 Task: Add an event with the title Casual Networking Mixer Event, date '2024/03/13', time 8:30 AM to 10:30 AM, logged in from the account softage.10@softage.netand send the event invitation to softage.1@softage.net and softage.2@softage.net. Set a reminder for the event 5 minutes before
Action: Mouse moved to (97, 125)
Screenshot: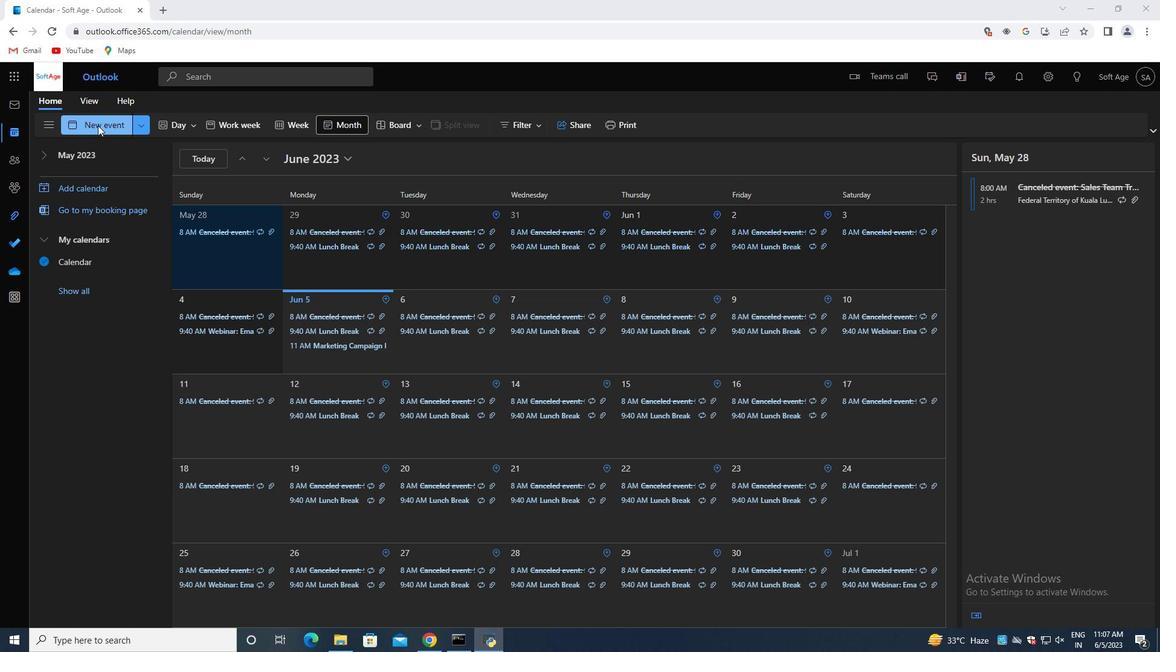 
Action: Mouse pressed left at (97, 125)
Screenshot: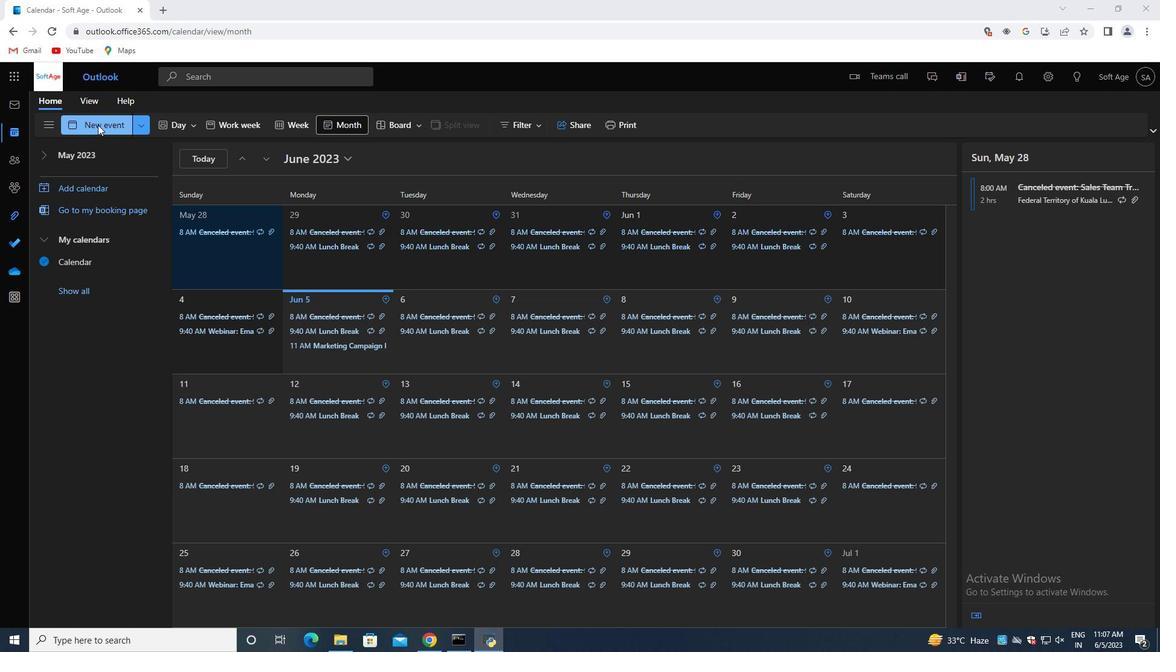 
Action: Mouse moved to (301, 193)
Screenshot: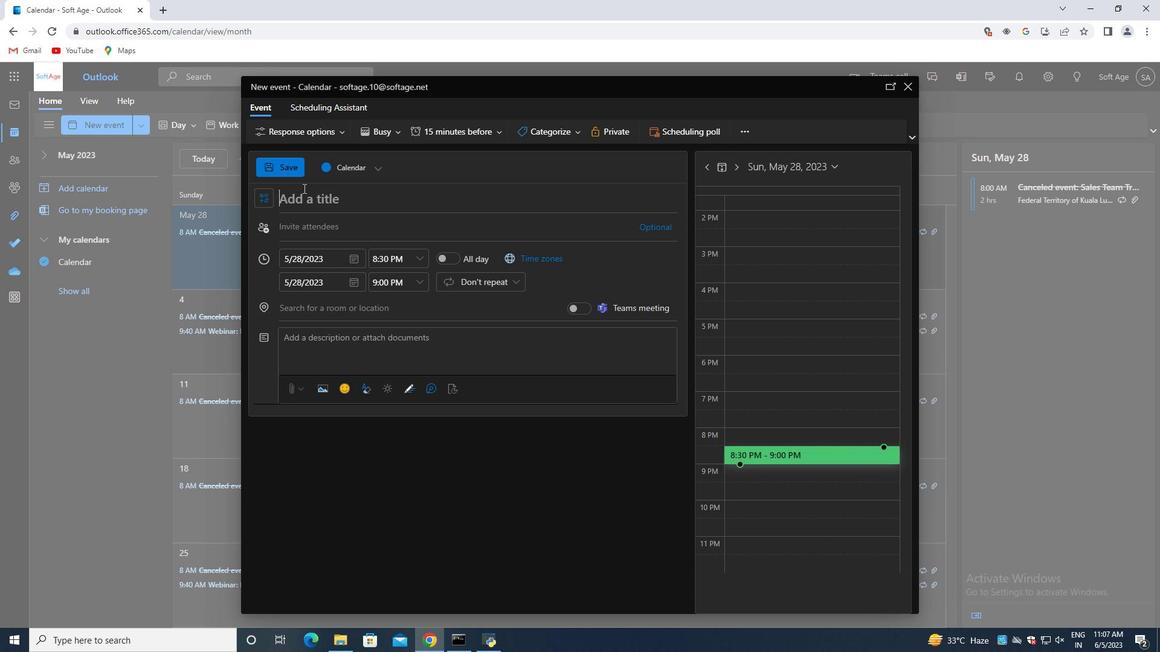 
Action: Mouse pressed left at (301, 193)
Screenshot: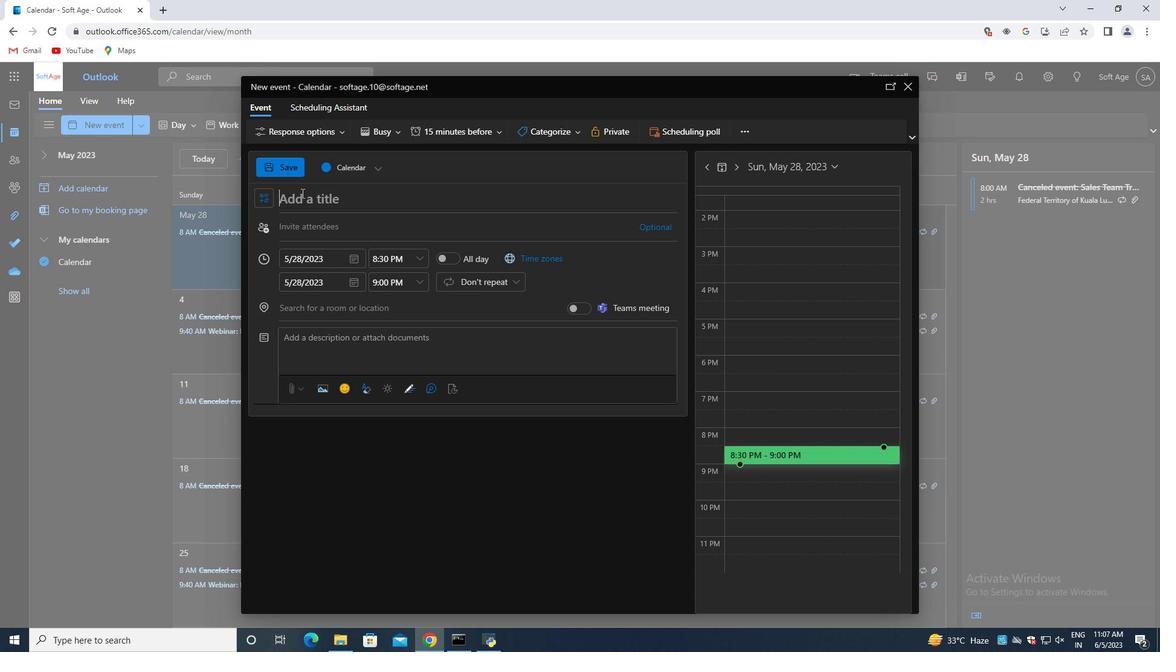 
Action: Key pressed <Key.shift>Casual<Key.space><Key.shift>Networking<Key.space><Key.shift>Mixer<Key.space><Key.shift>Event
Screenshot: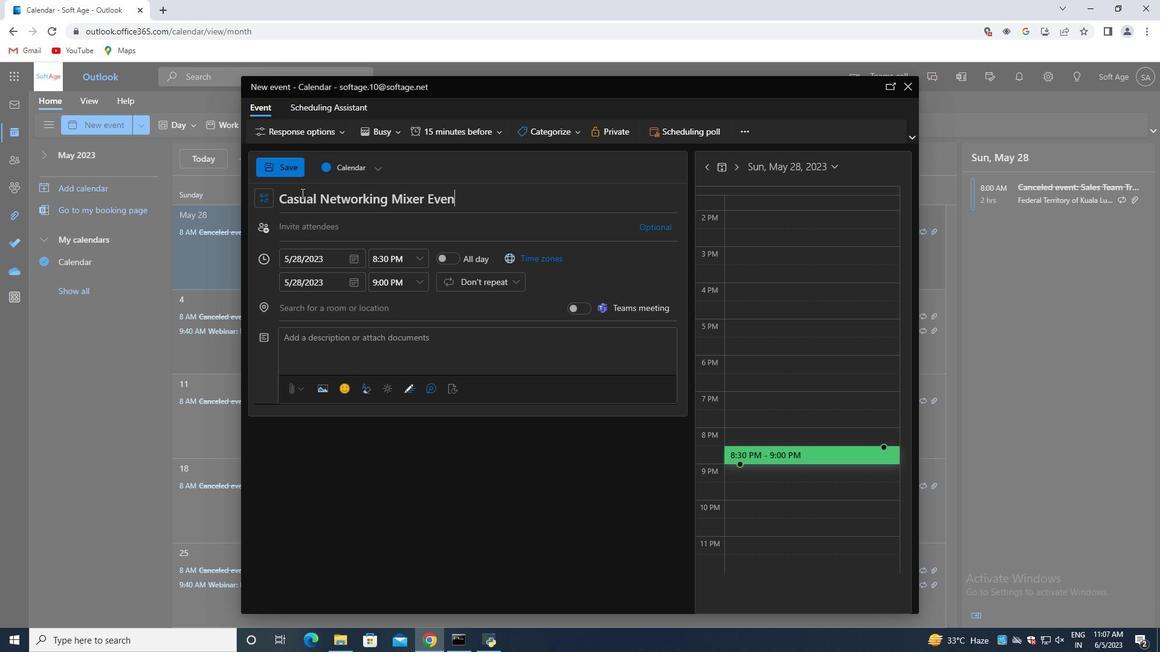 
Action: Mouse moved to (354, 262)
Screenshot: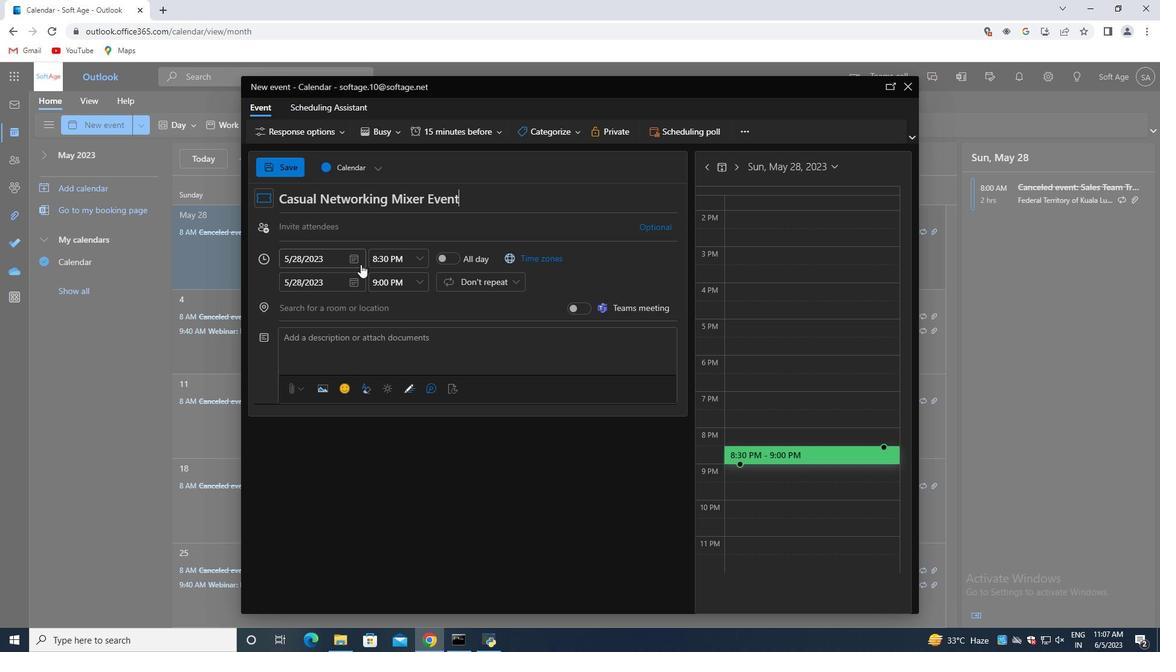 
Action: Mouse pressed left at (354, 262)
Screenshot: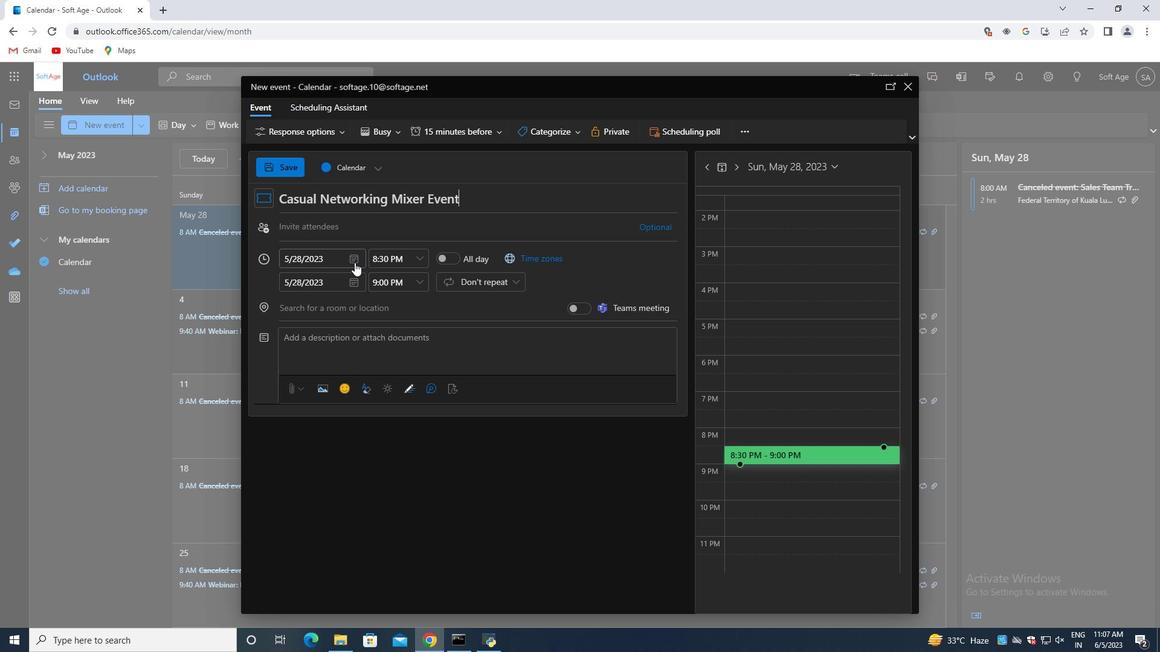 
Action: Mouse moved to (399, 282)
Screenshot: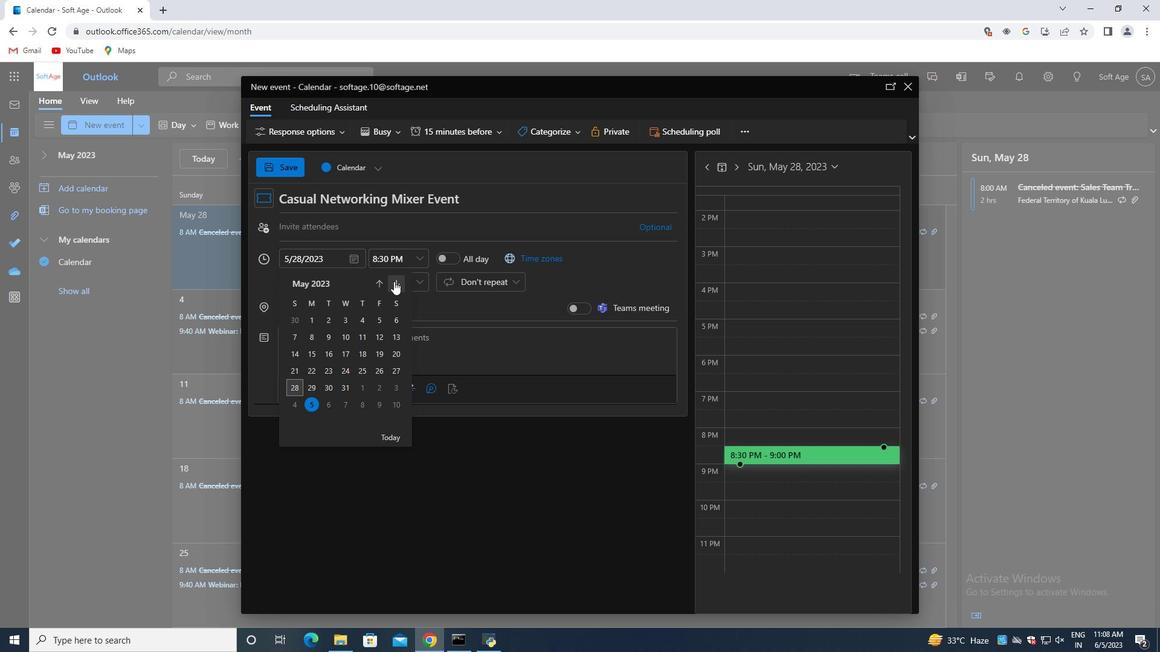 
Action: Mouse pressed left at (399, 282)
Screenshot: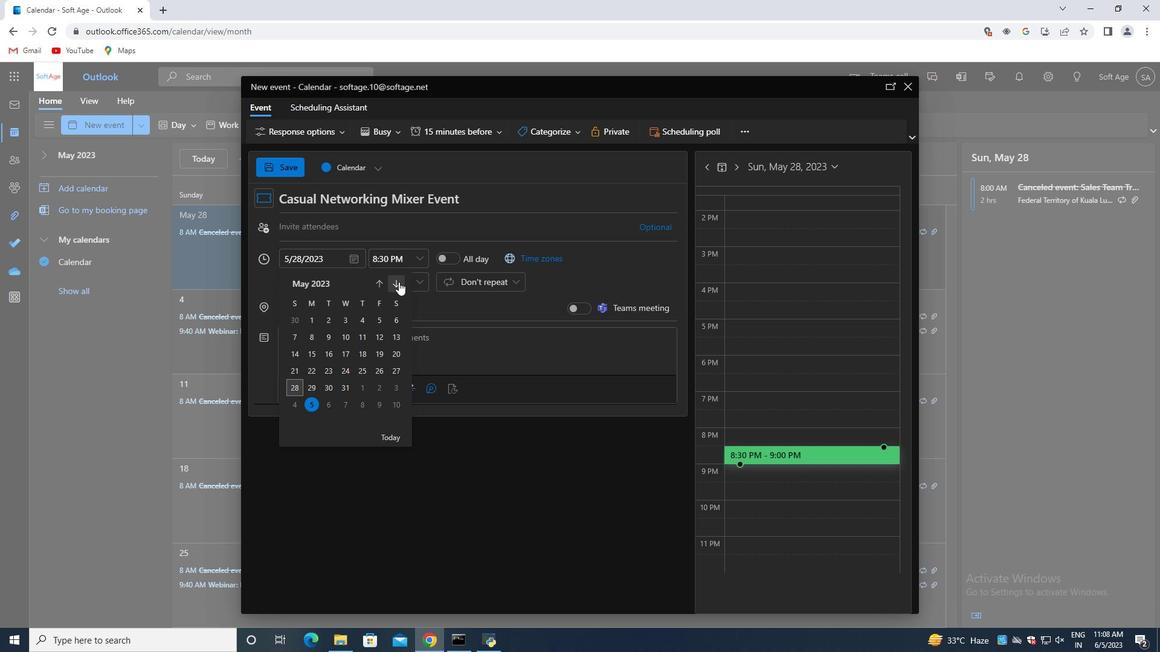 
Action: Mouse pressed left at (399, 282)
Screenshot: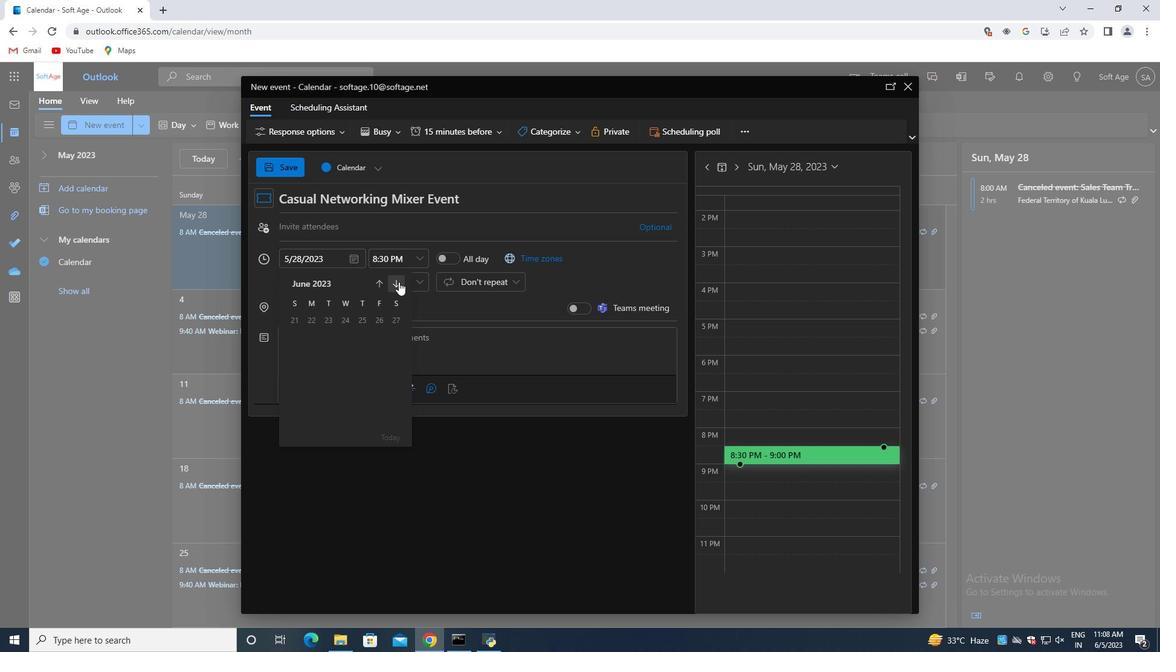 
Action: Mouse pressed left at (399, 282)
Screenshot: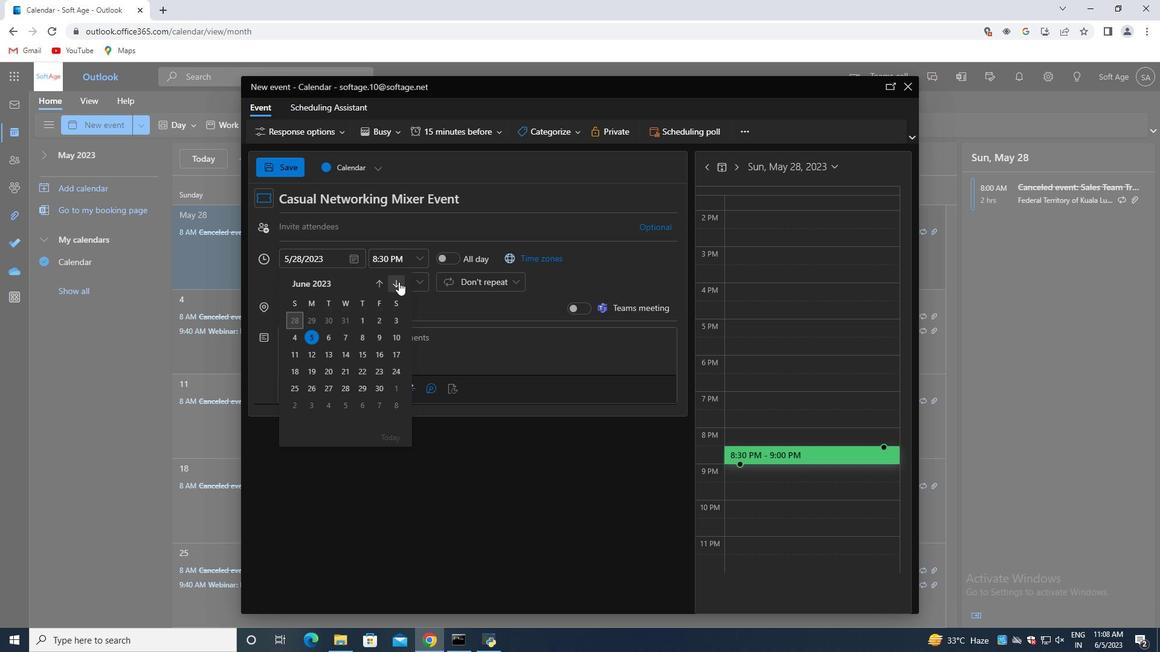 
Action: Mouse pressed left at (399, 282)
Screenshot: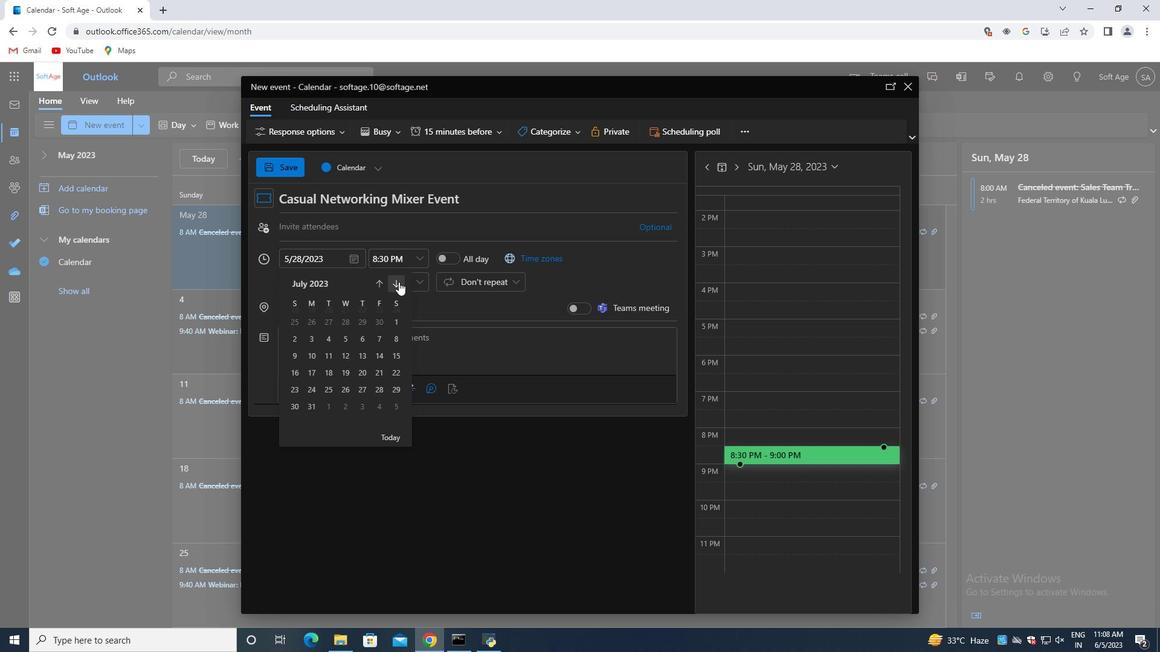 
Action: Mouse pressed left at (399, 282)
Screenshot: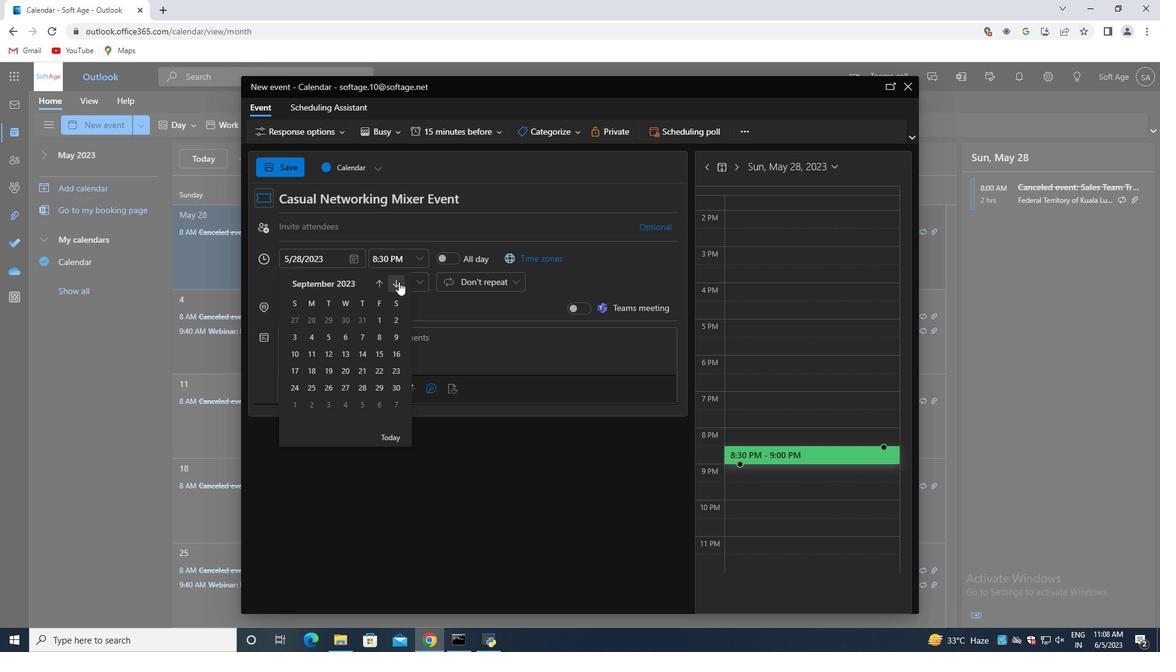 
Action: Mouse pressed left at (399, 282)
Screenshot: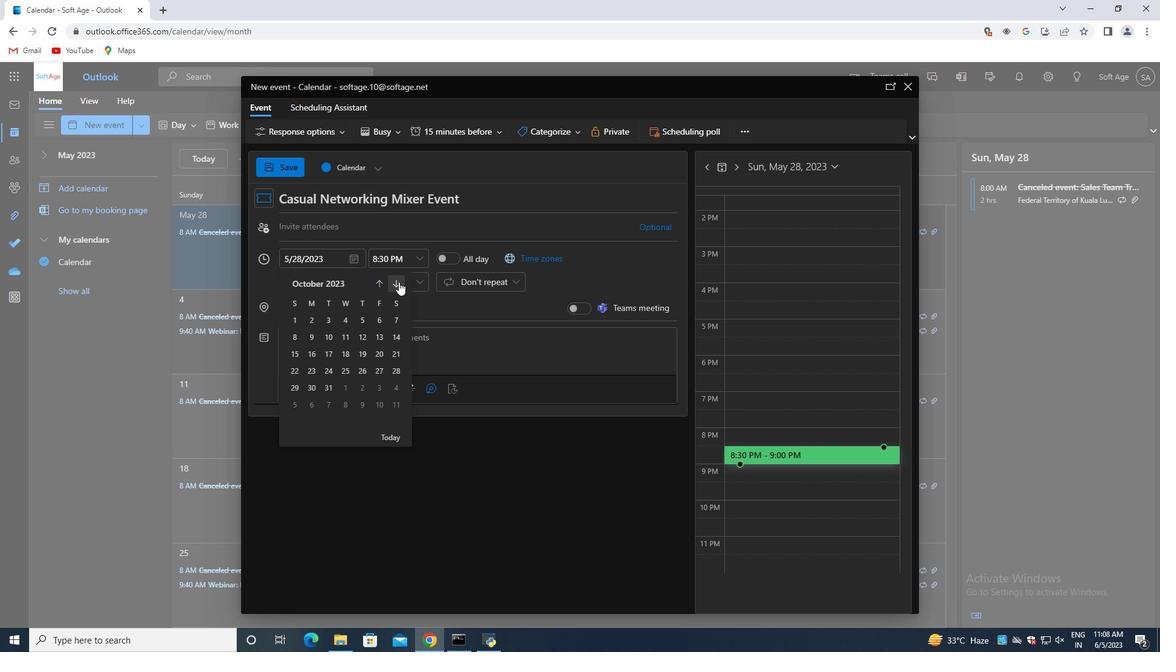 
Action: Mouse pressed left at (399, 282)
Screenshot: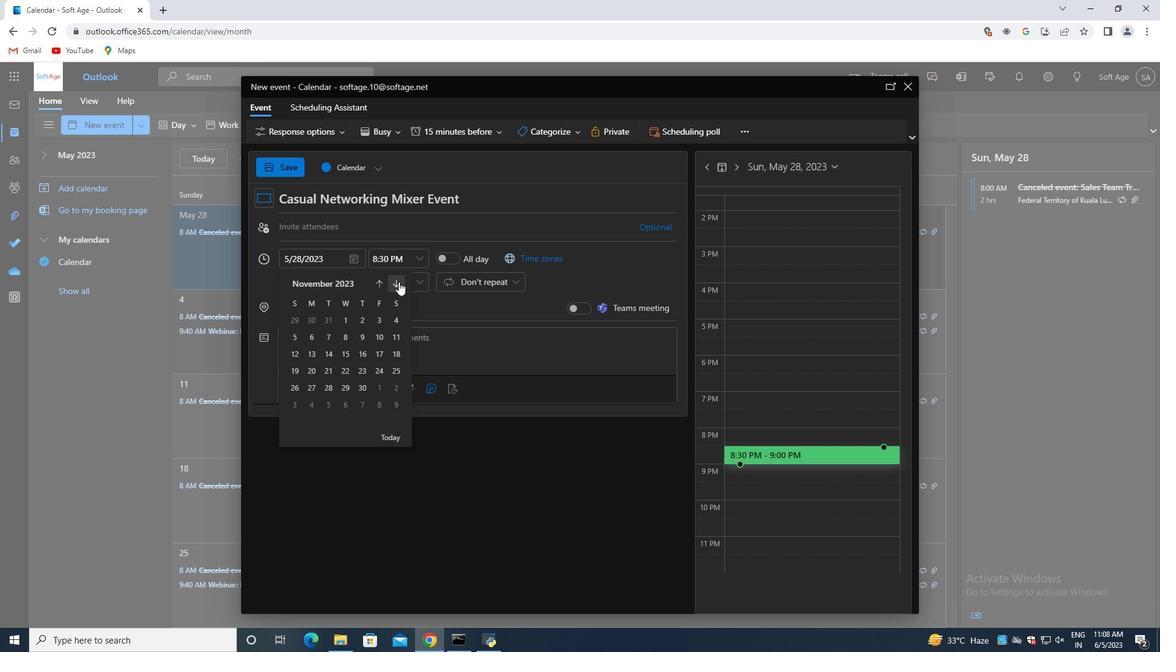 
Action: Mouse pressed left at (399, 282)
Screenshot: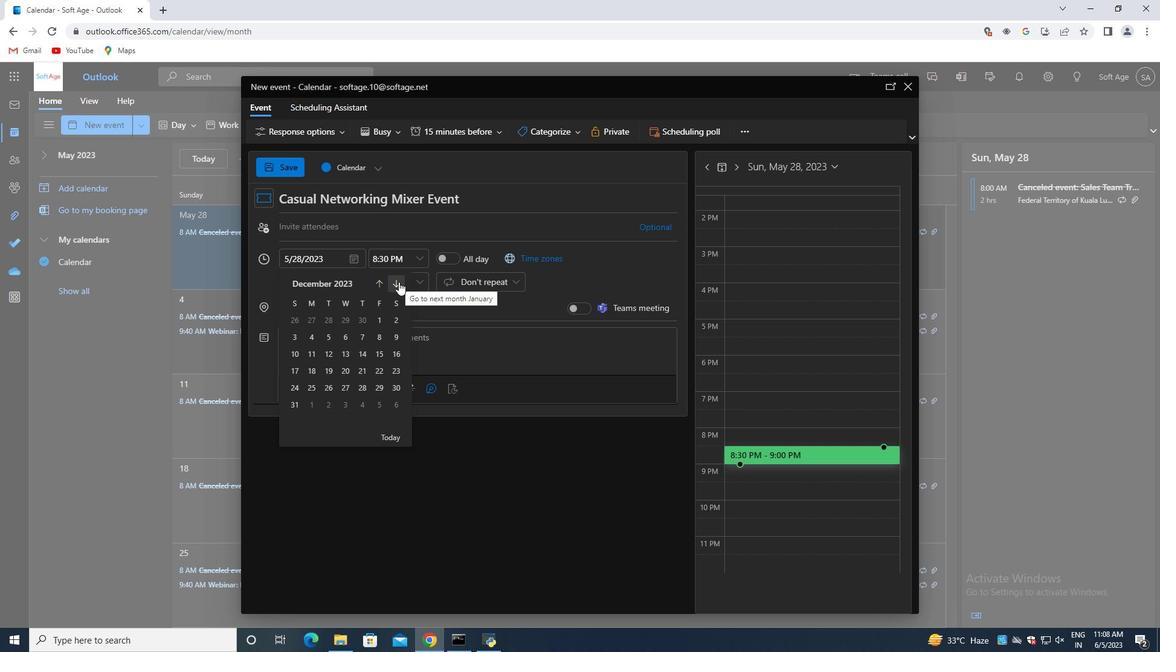 
Action: Mouse pressed left at (399, 282)
Screenshot: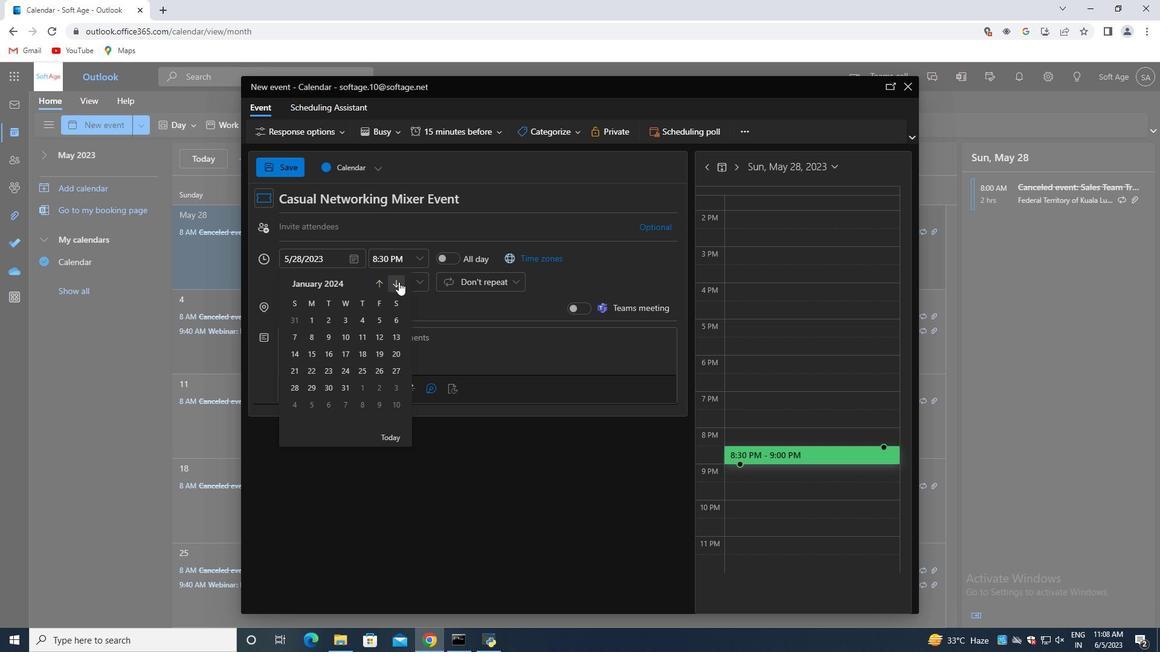 
Action: Mouse pressed left at (399, 282)
Screenshot: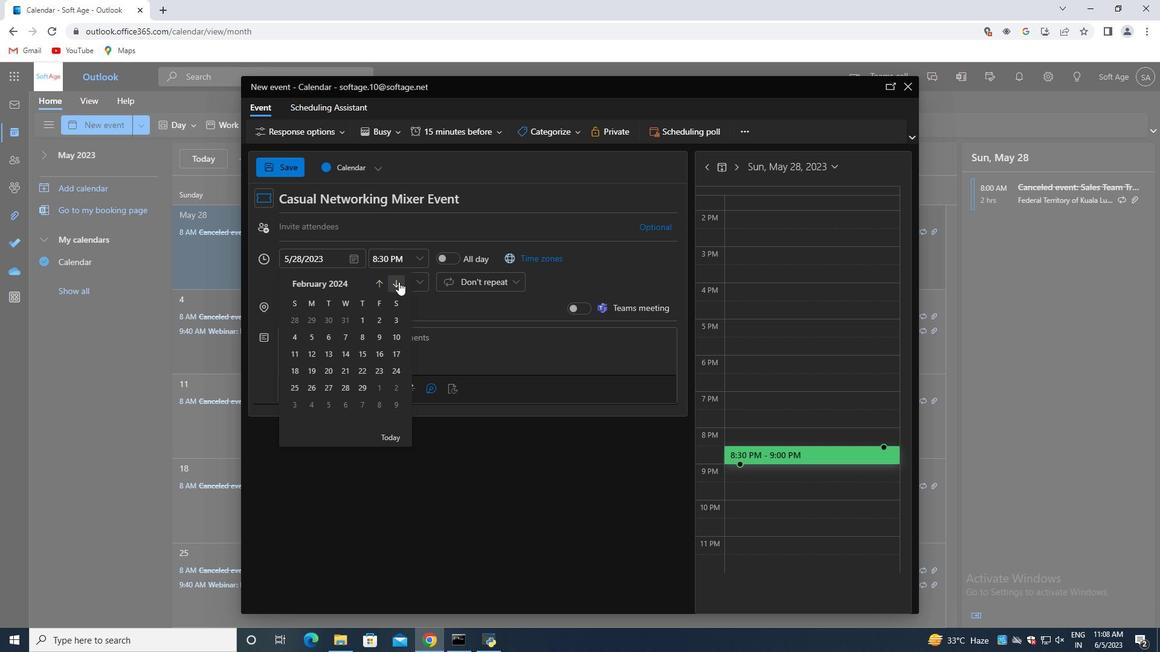 
Action: Mouse moved to (348, 355)
Screenshot: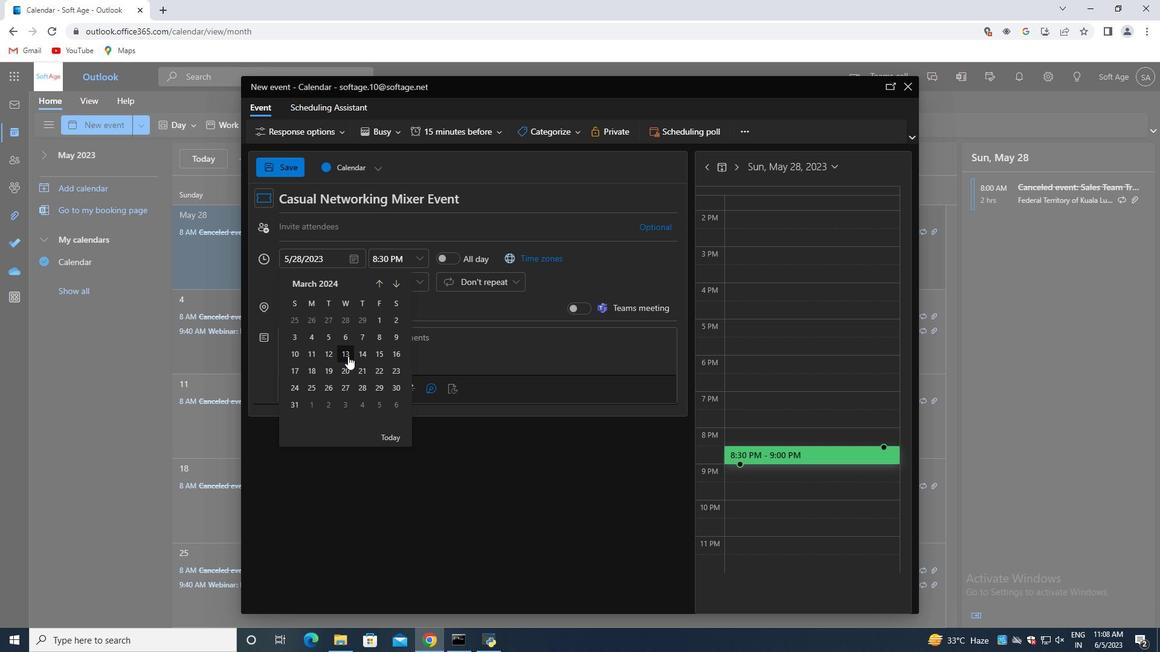 
Action: Mouse pressed left at (348, 355)
Screenshot: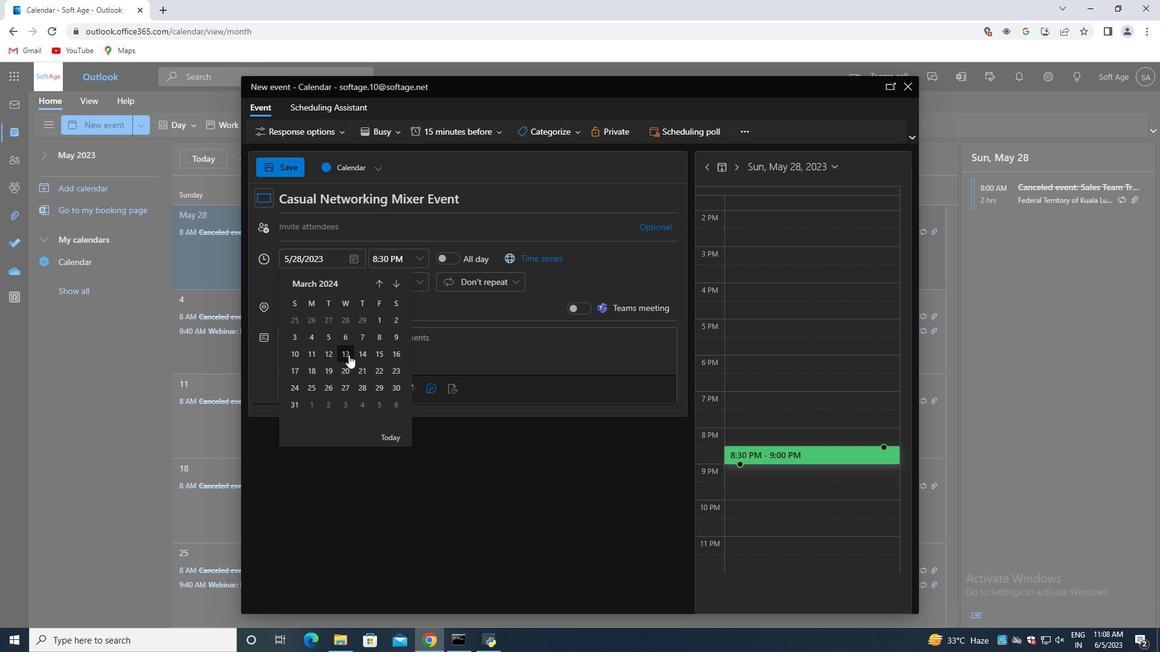 
Action: Mouse moved to (420, 258)
Screenshot: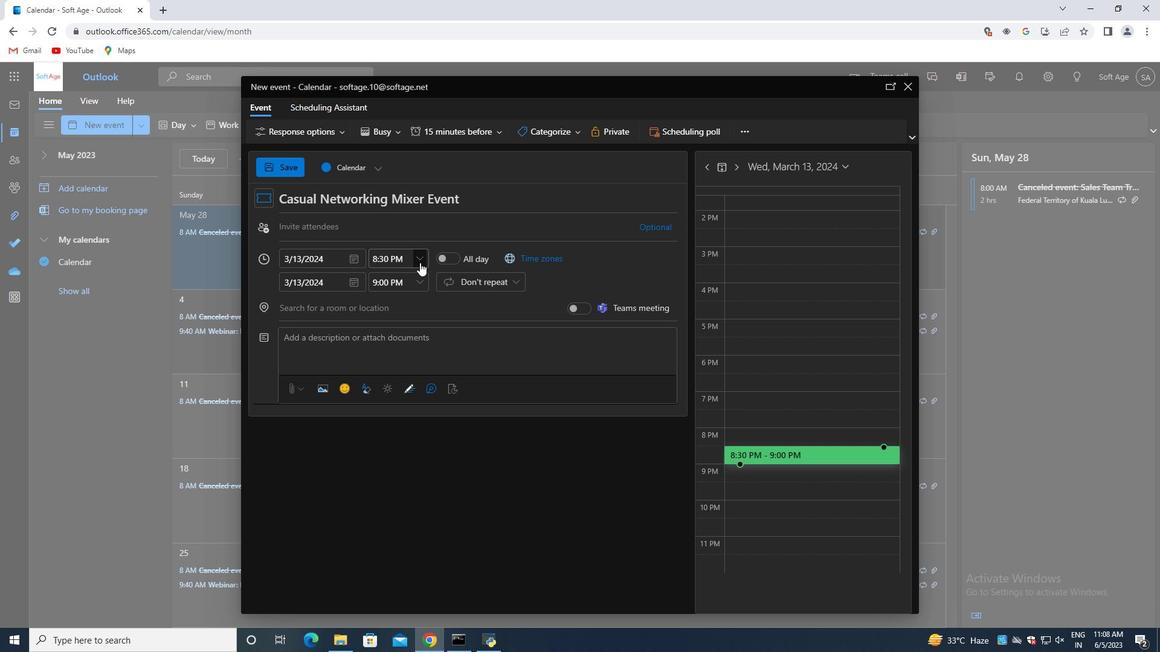 
Action: Mouse pressed left at (420, 258)
Screenshot: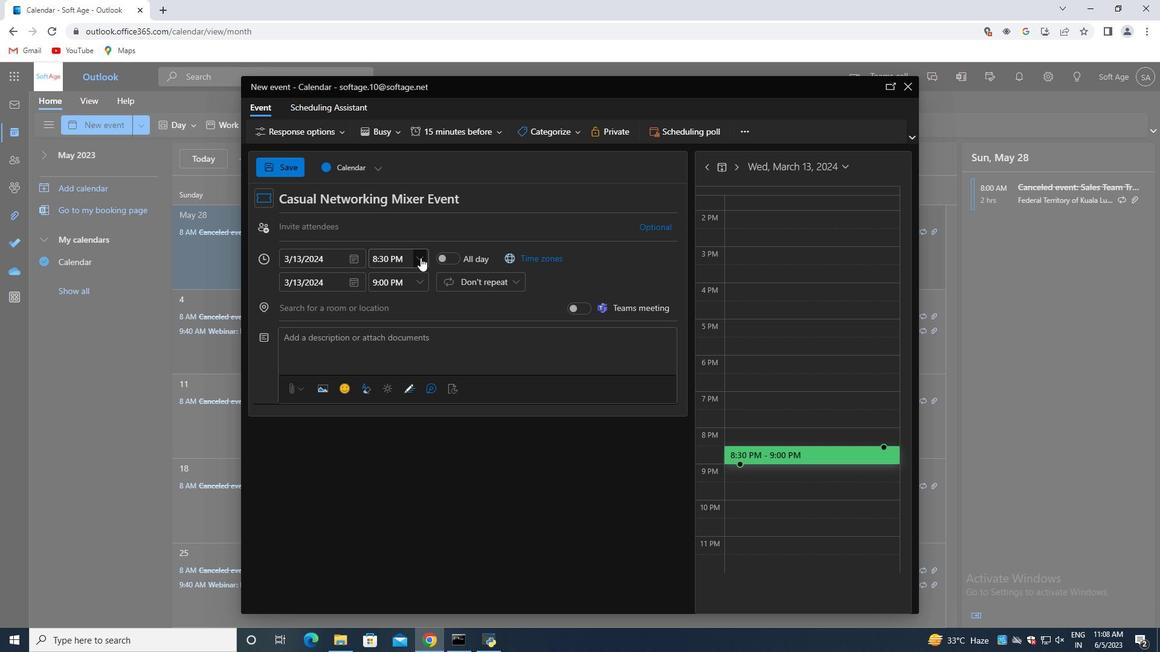 
Action: Mouse moved to (392, 333)
Screenshot: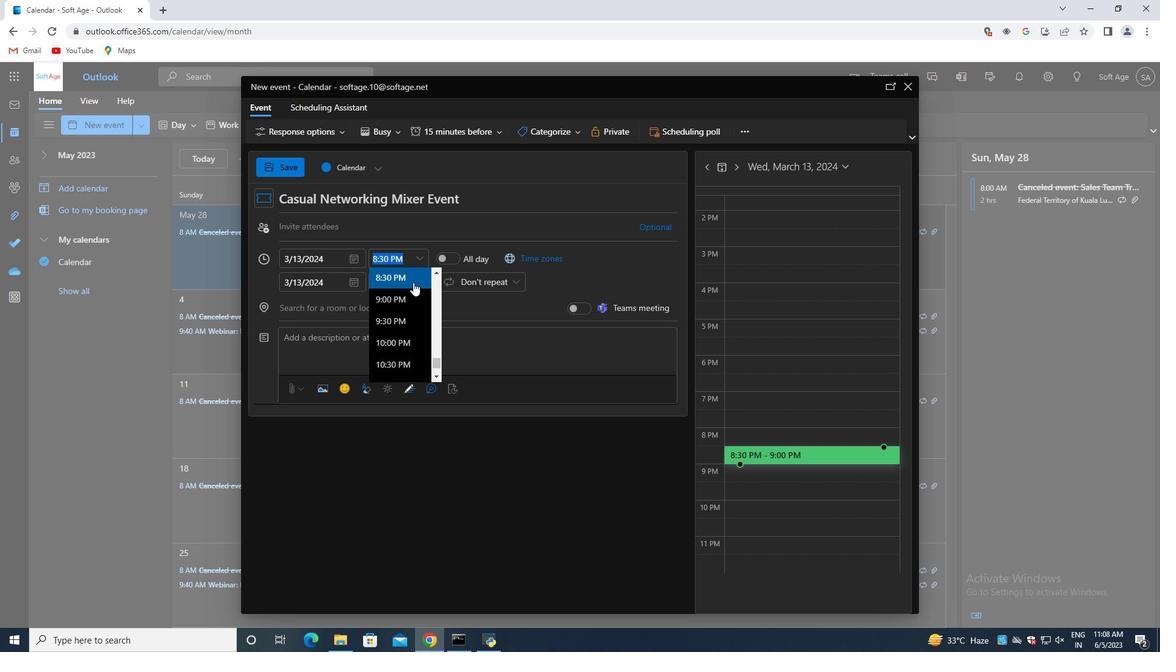 
Action: Mouse scrolled (392, 334) with delta (0, 0)
Screenshot: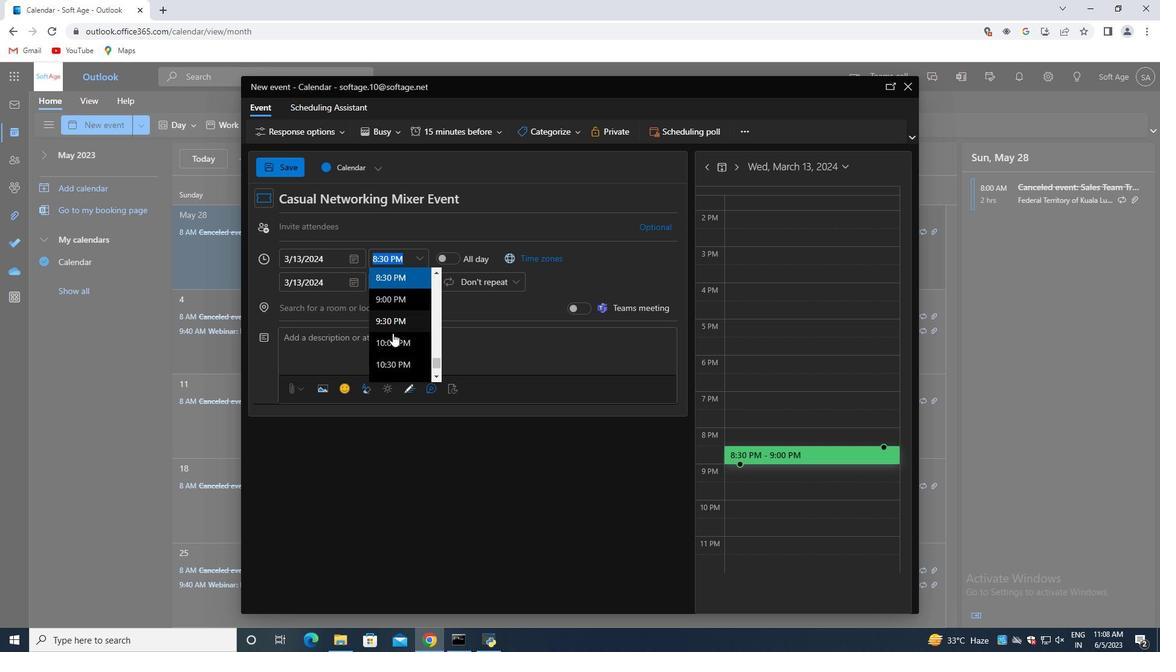 
Action: Mouse scrolled (392, 334) with delta (0, 0)
Screenshot: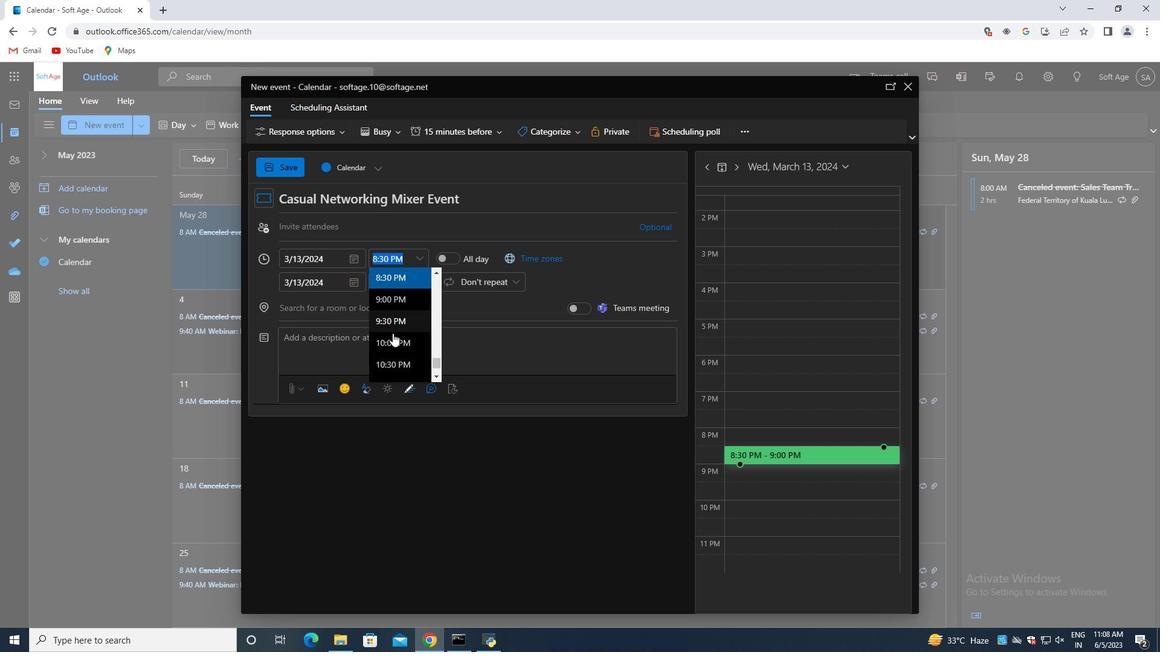 
Action: Mouse scrolled (392, 334) with delta (0, 0)
Screenshot: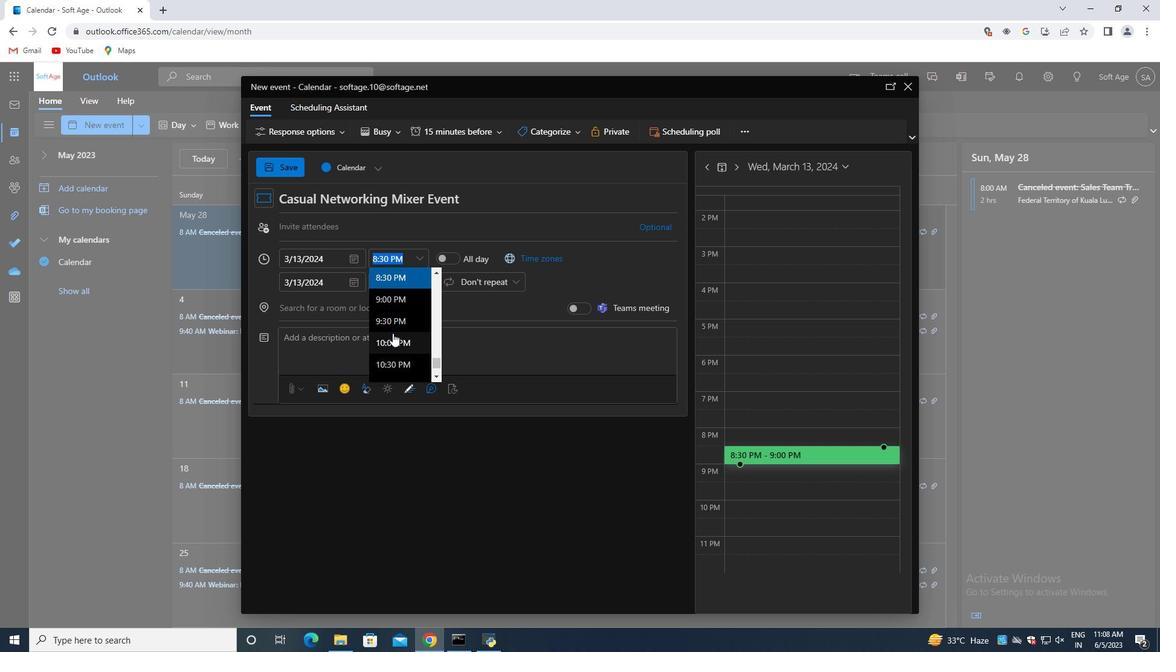 
Action: Mouse scrolled (392, 334) with delta (0, 0)
Screenshot: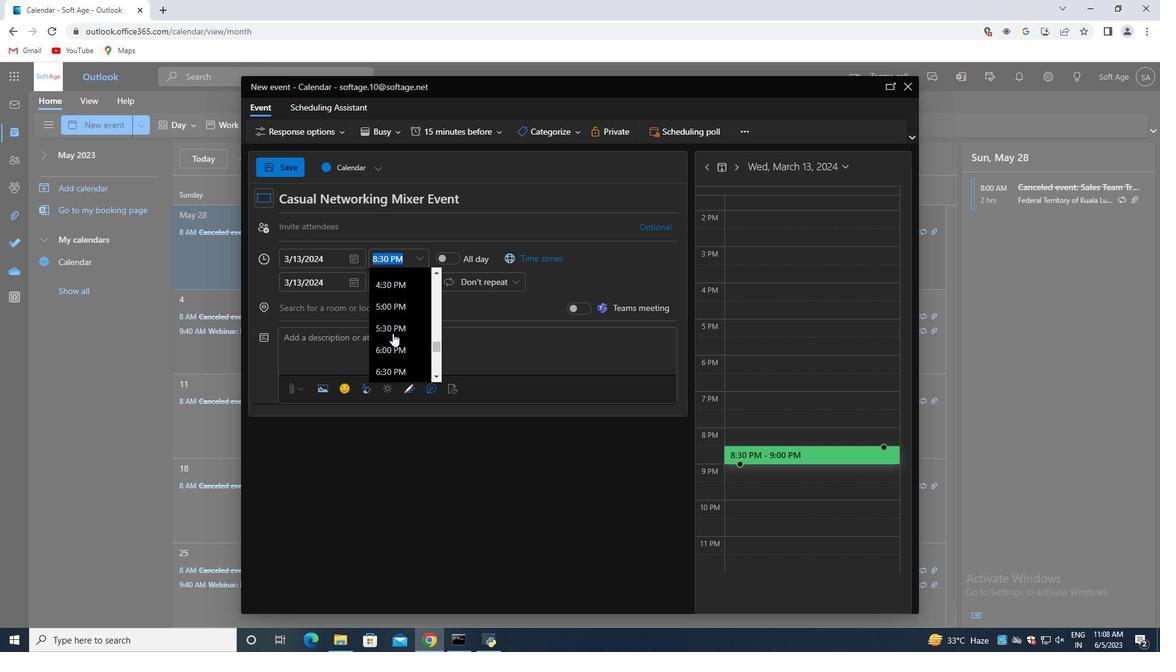 
Action: Mouse scrolled (392, 334) with delta (0, 0)
Screenshot: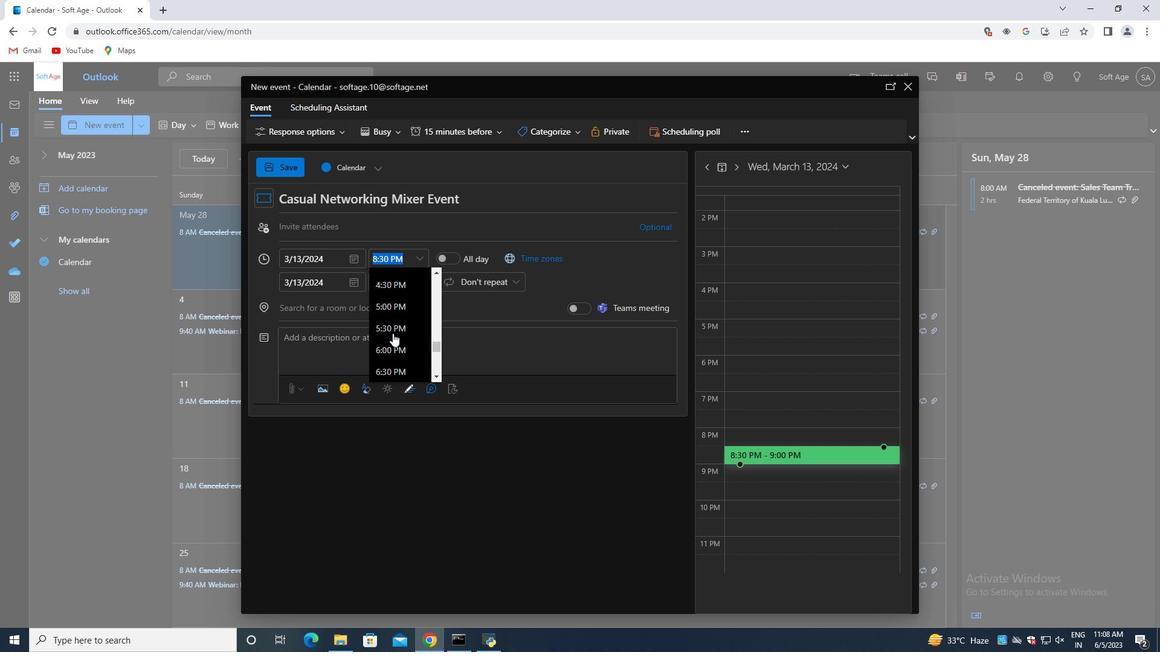 
Action: Mouse scrolled (392, 334) with delta (0, 0)
Screenshot: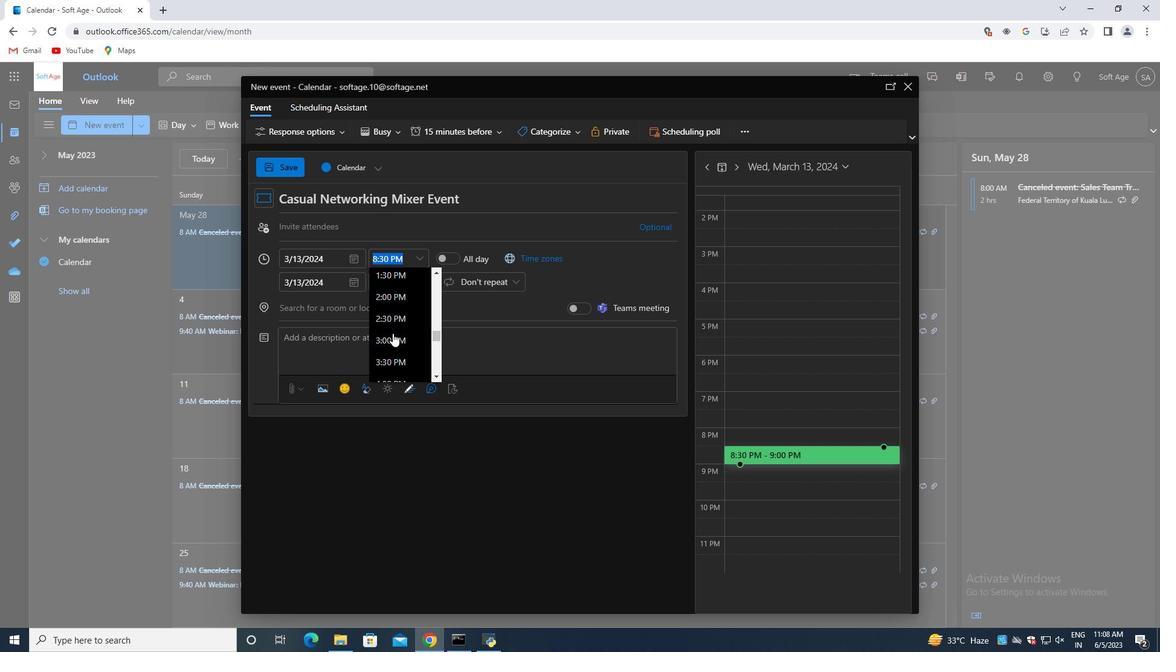 
Action: Mouse scrolled (392, 334) with delta (0, 0)
Screenshot: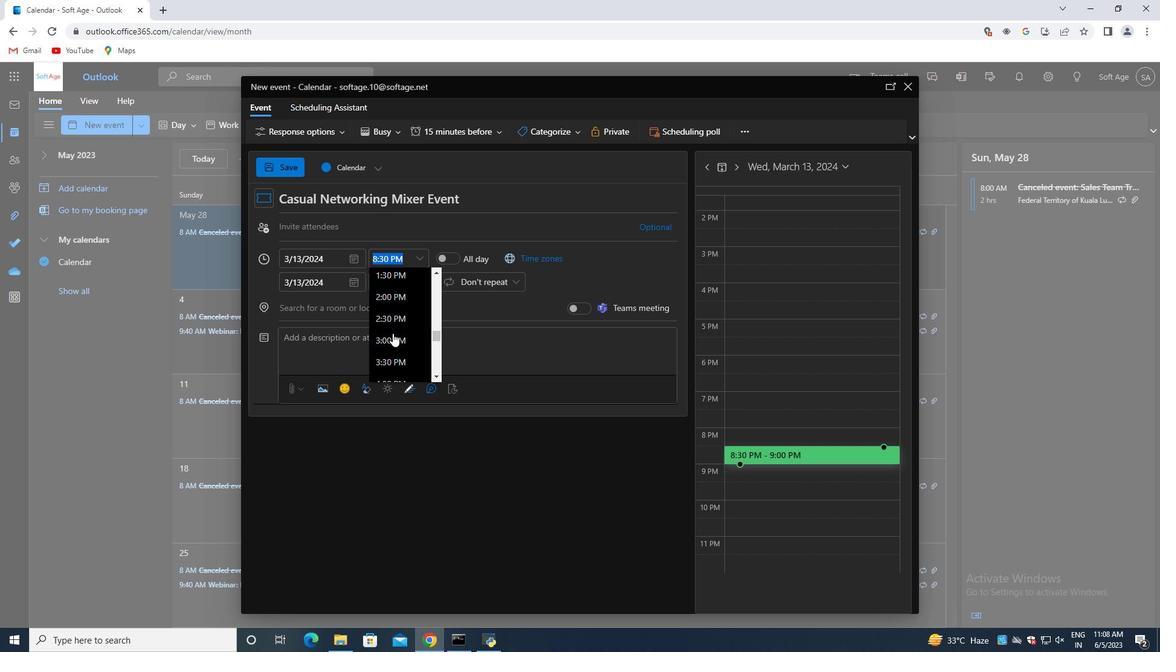 
Action: Mouse scrolled (392, 334) with delta (0, 0)
Screenshot: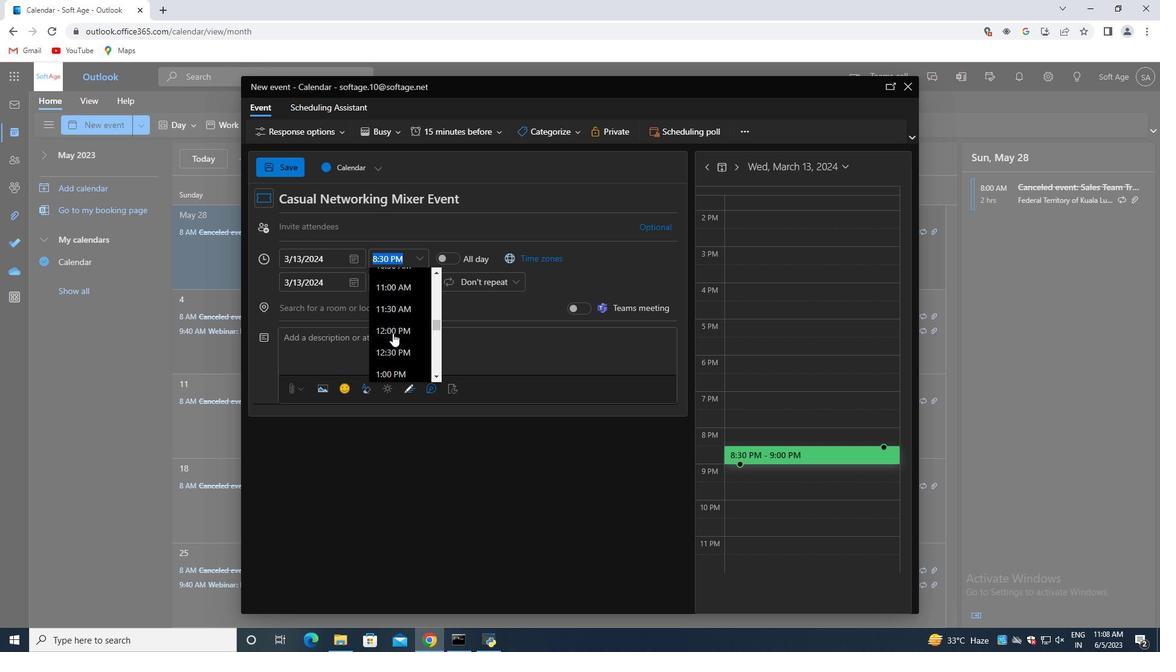 
Action: Mouse scrolled (392, 334) with delta (0, 0)
Screenshot: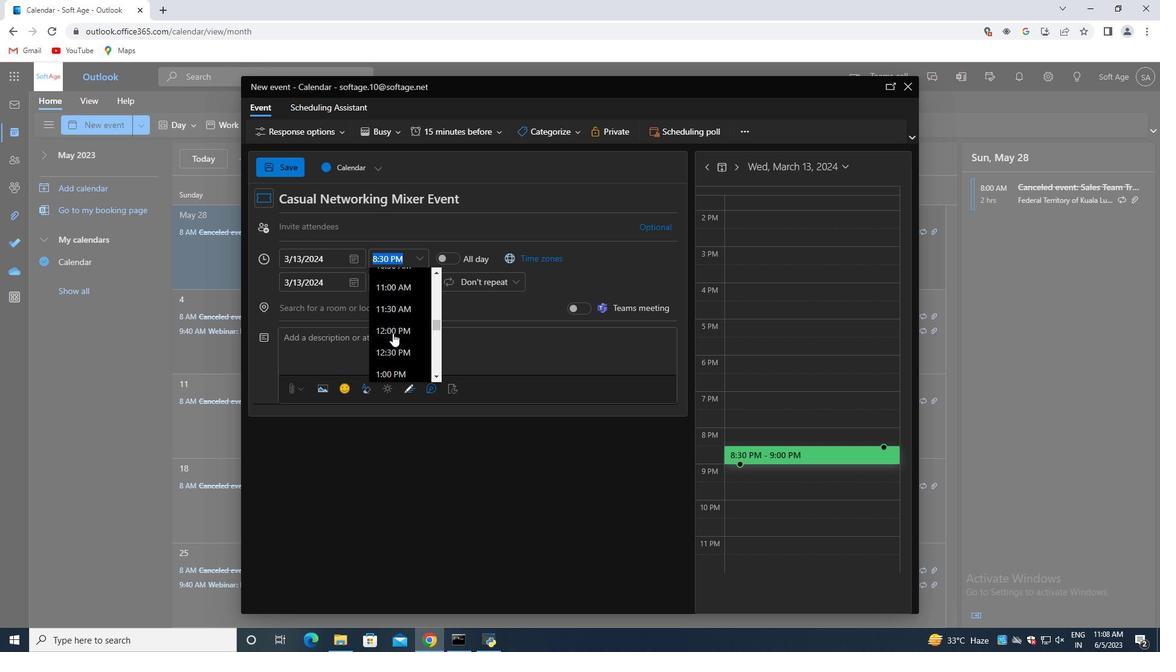 
Action: Mouse moved to (396, 295)
Screenshot: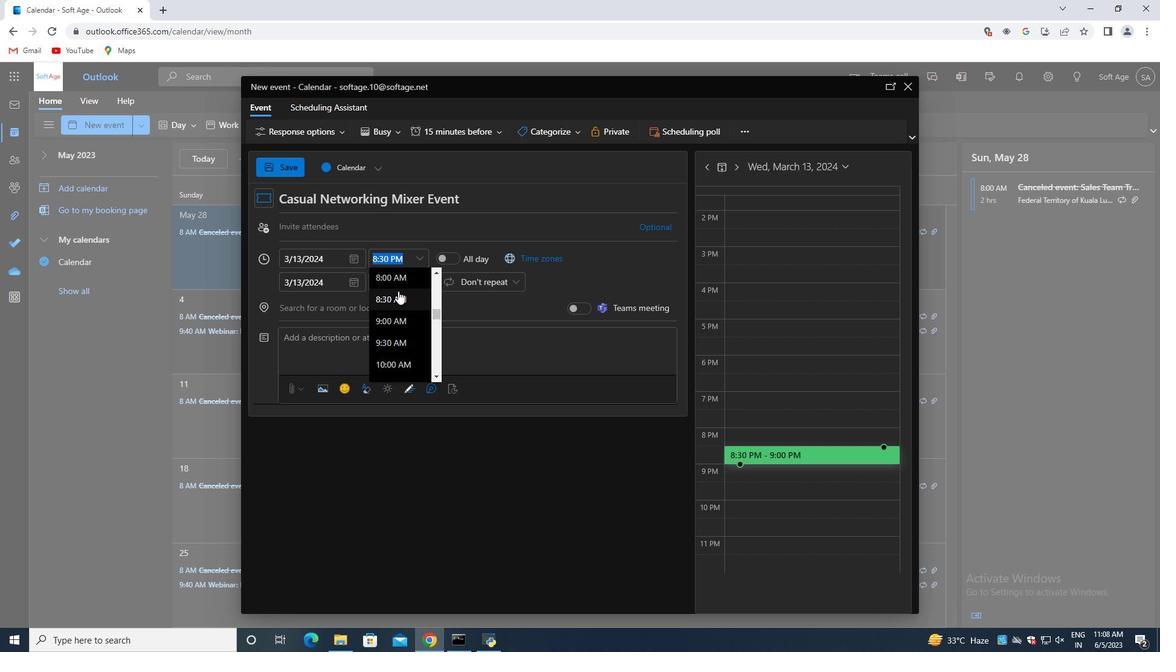 
Action: Mouse pressed left at (396, 295)
Screenshot: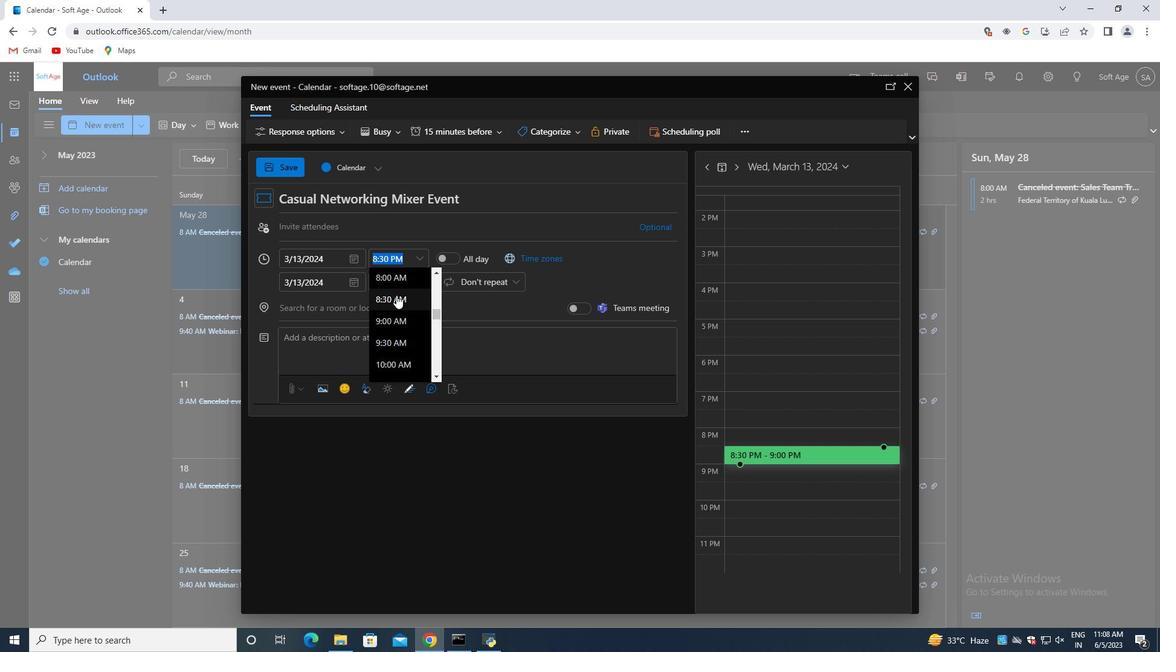 
Action: Mouse moved to (417, 282)
Screenshot: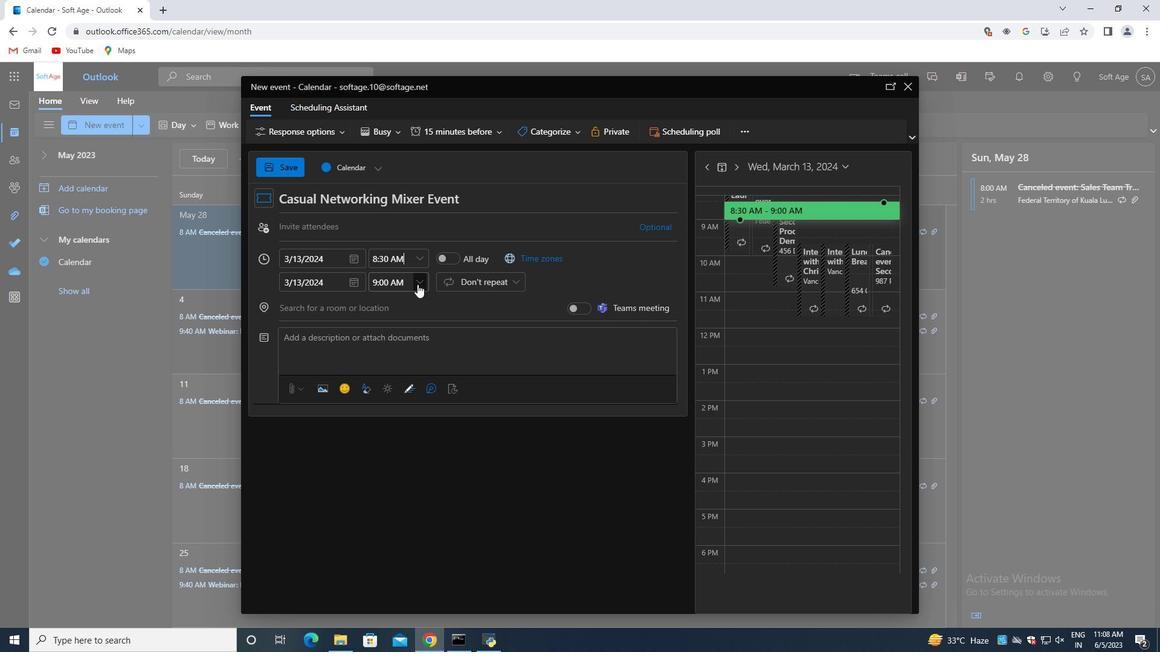 
Action: Mouse pressed left at (417, 282)
Screenshot: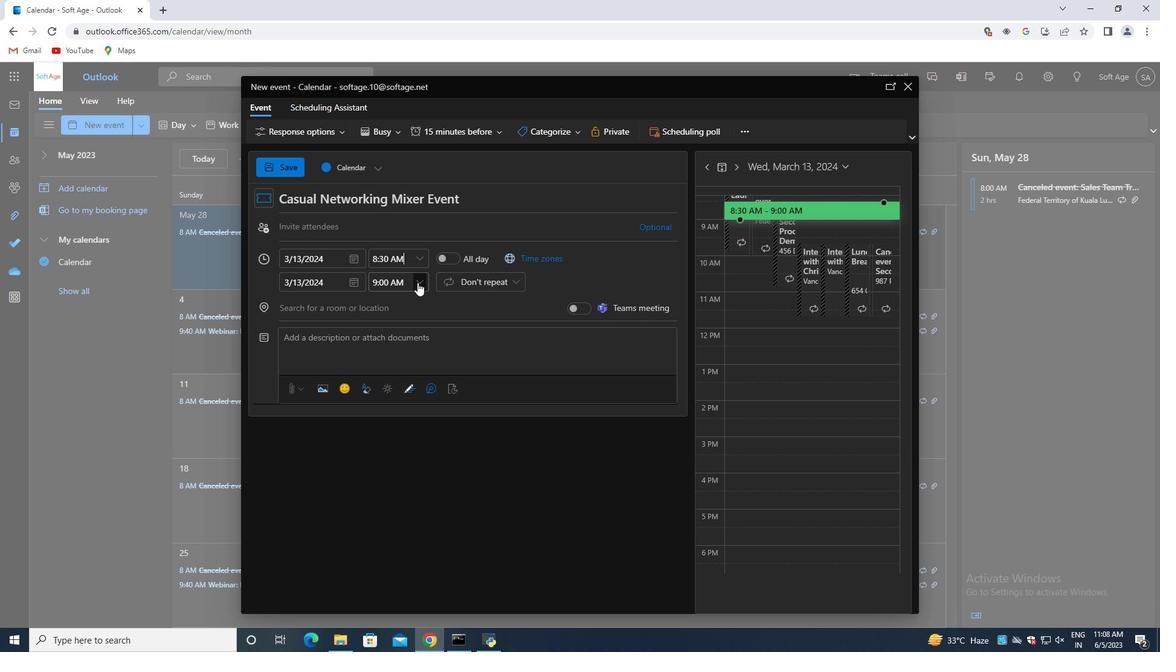 
Action: Mouse moved to (406, 368)
Screenshot: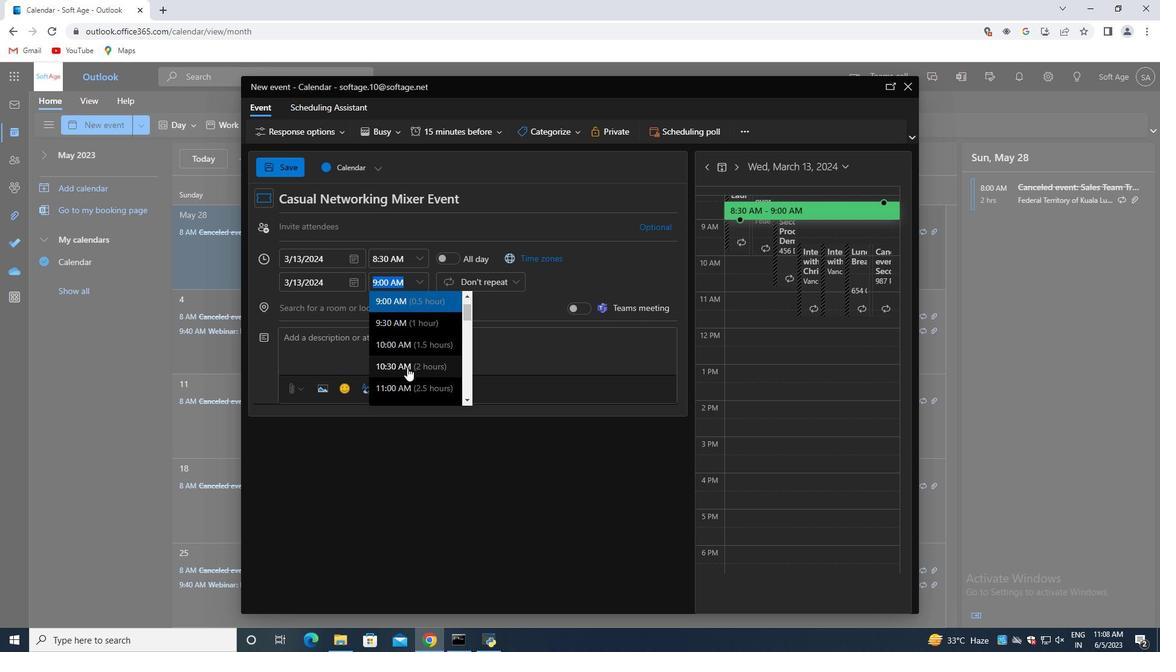 
Action: Mouse pressed left at (406, 368)
Screenshot: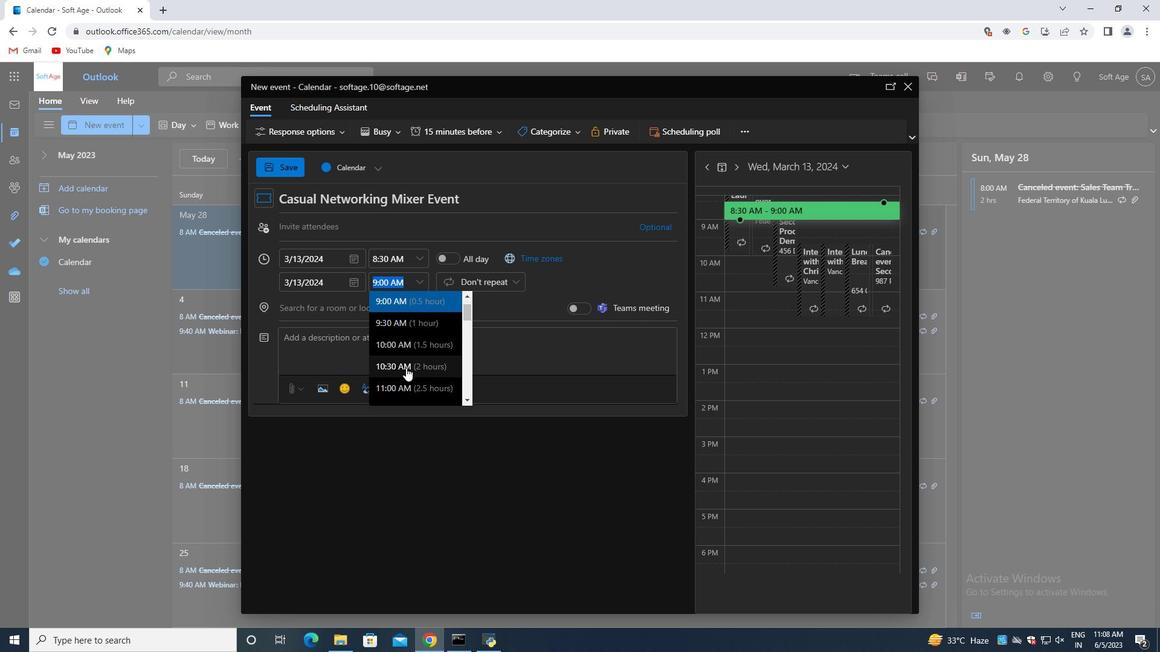 
Action: Mouse moved to (328, 232)
Screenshot: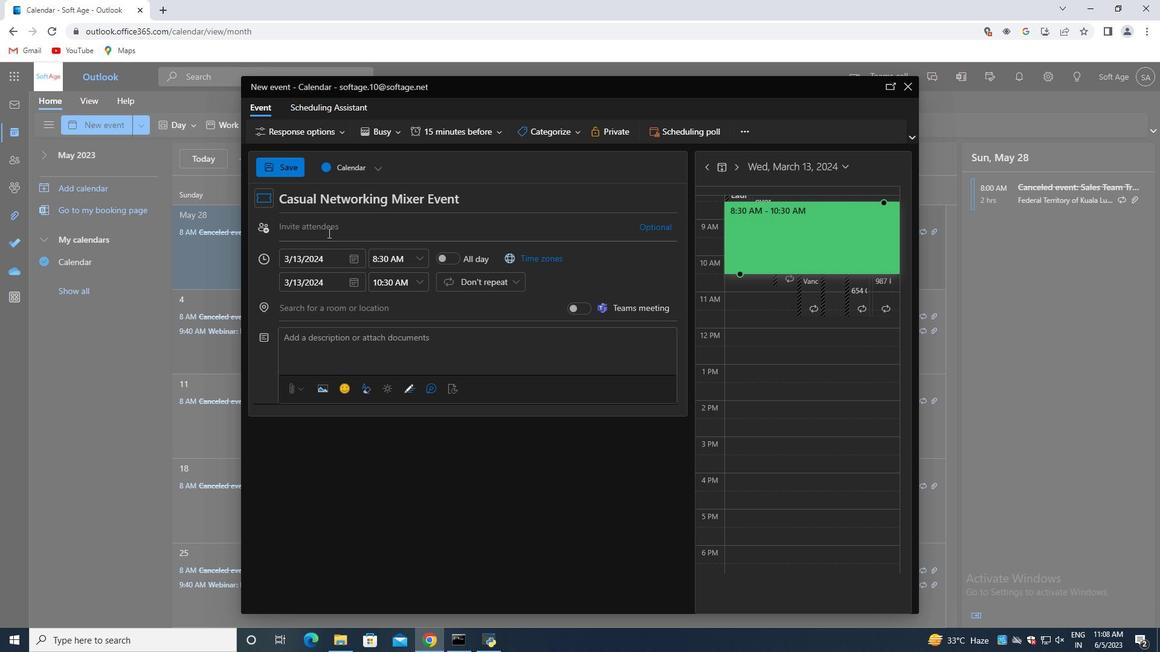 
Action: Mouse pressed left at (328, 232)
Screenshot: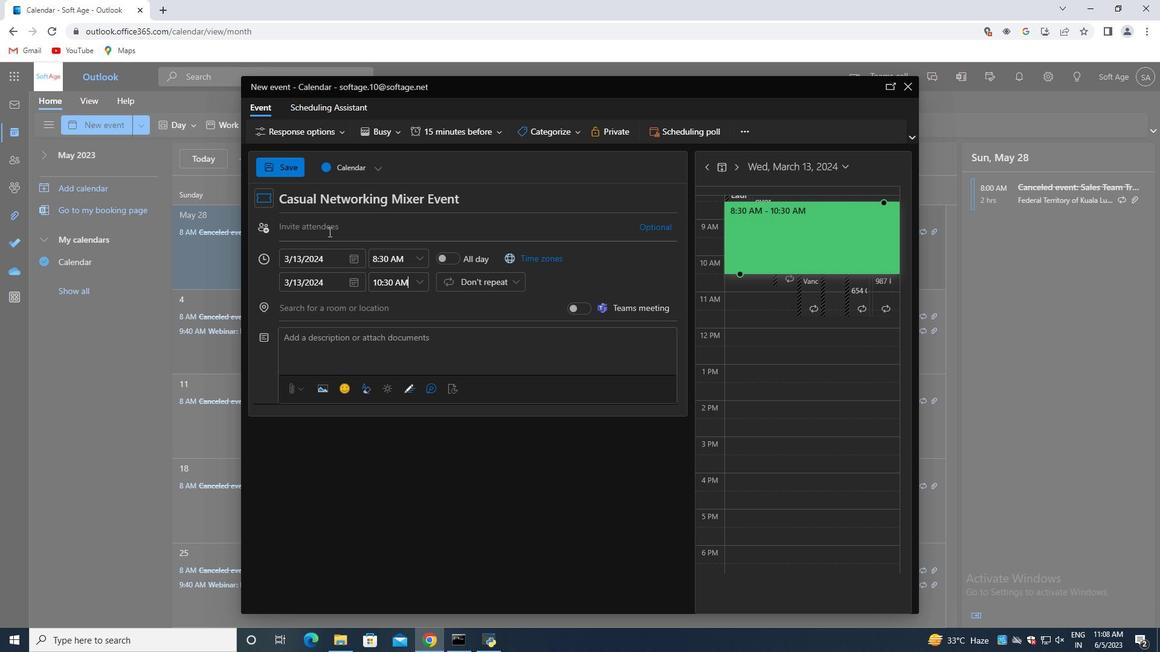 
Action: Key pressed softage.1<Key.shift>@sofatge.net<Key.backspace><Key.backspace><Key.backspace><Key.backspace><Key.backspace><Key.backspace><Key.backspace><Key.backspace><Key.backspace>ftage.net<Key.enter>softage.2<Key.shift>@softage.net<Key.enter>
Screenshot: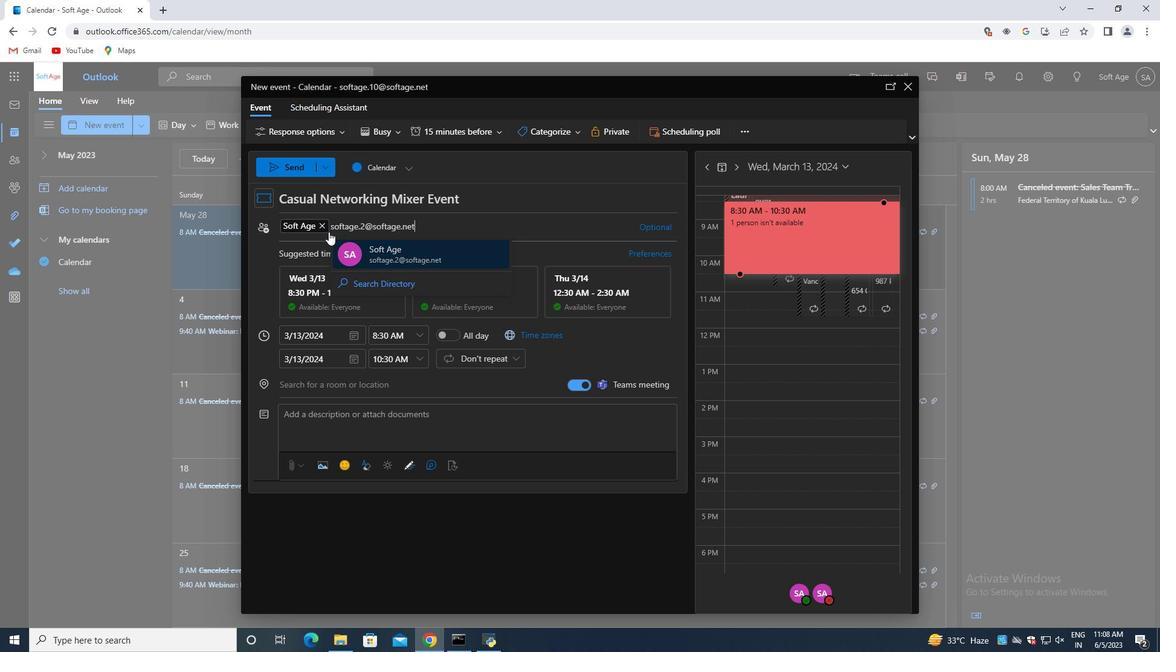 
Action: Mouse moved to (455, 132)
Screenshot: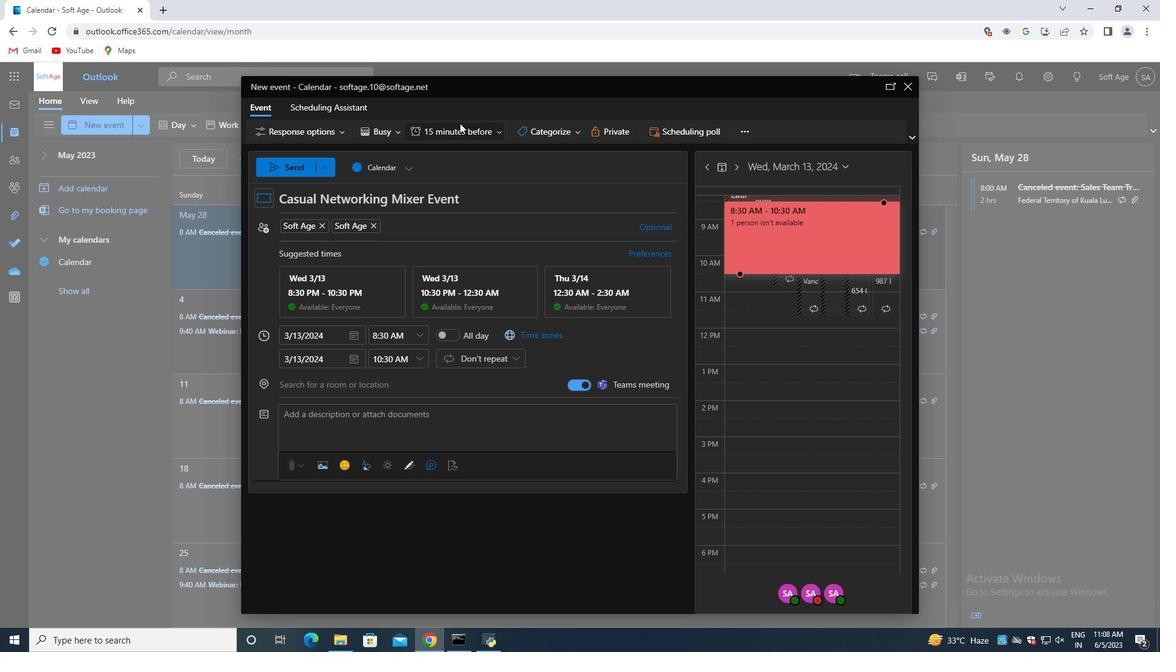 
Action: Mouse pressed left at (455, 132)
Screenshot: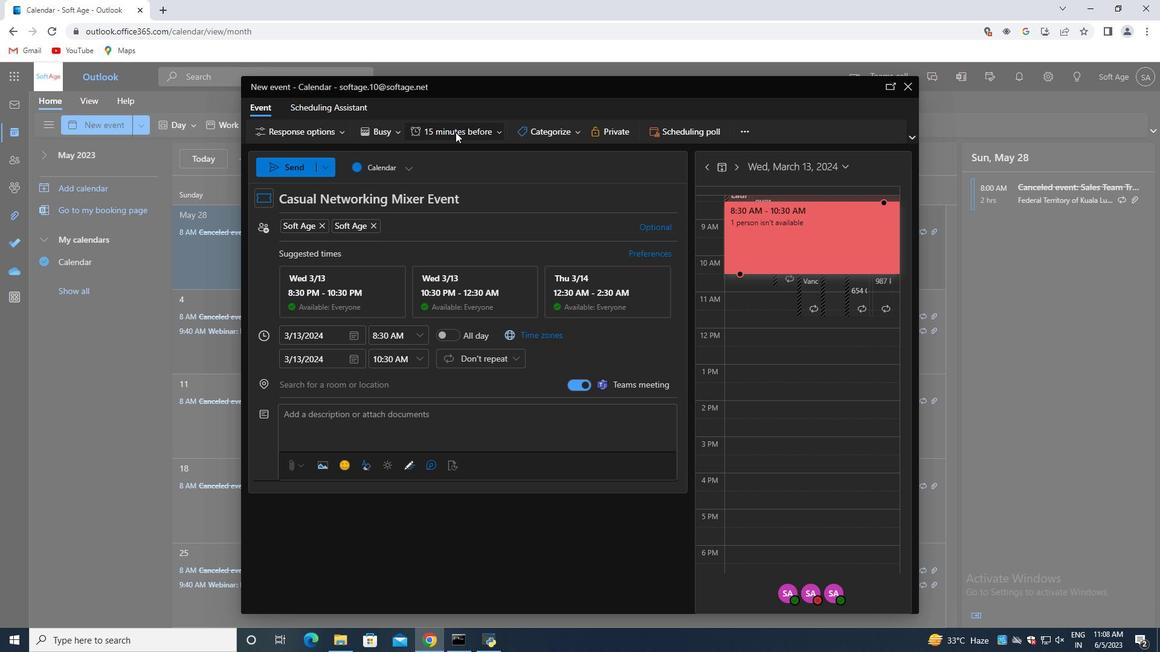 
Action: Mouse moved to (455, 201)
Screenshot: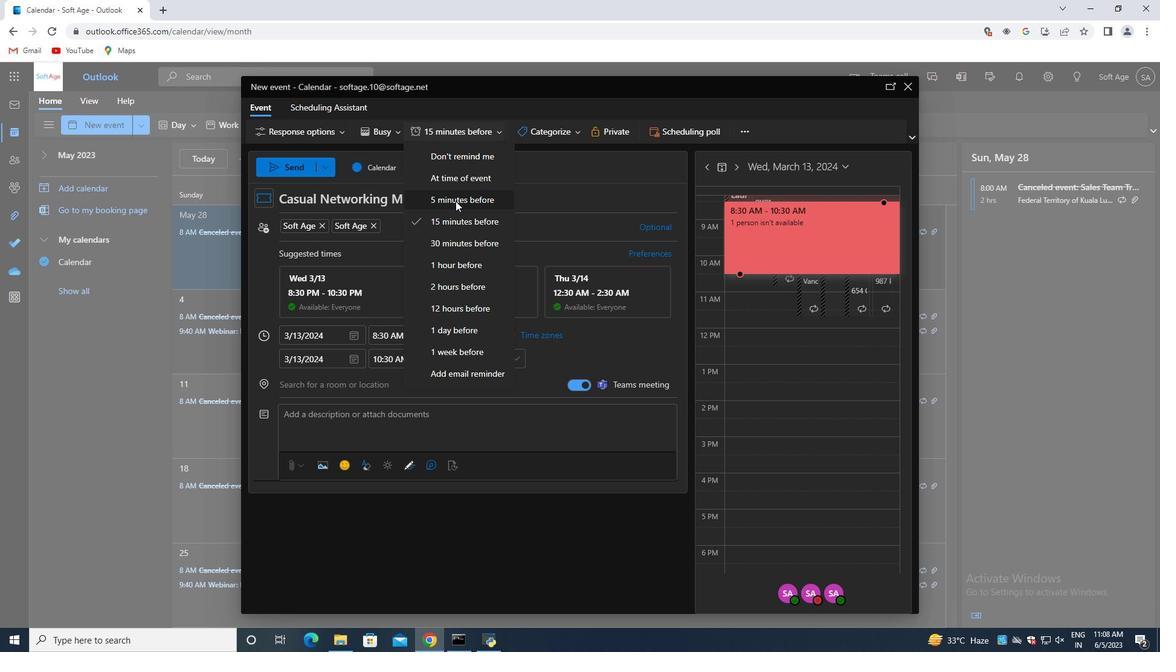 
Action: Mouse pressed left at (455, 201)
Screenshot: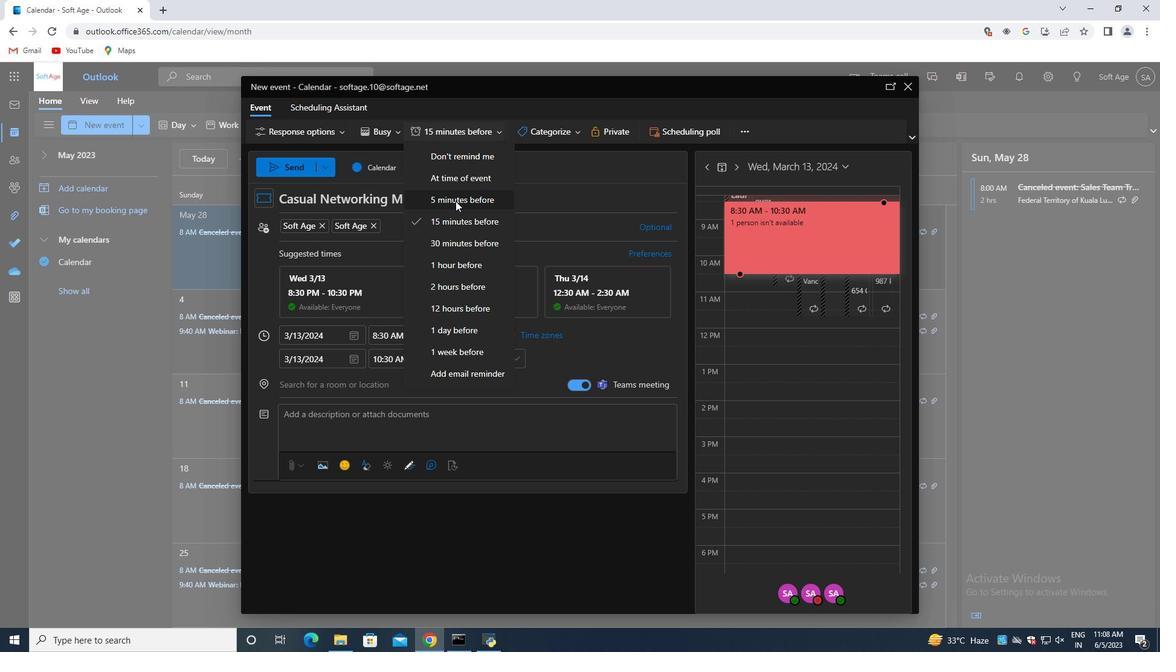 
Action: Mouse moved to (291, 169)
Screenshot: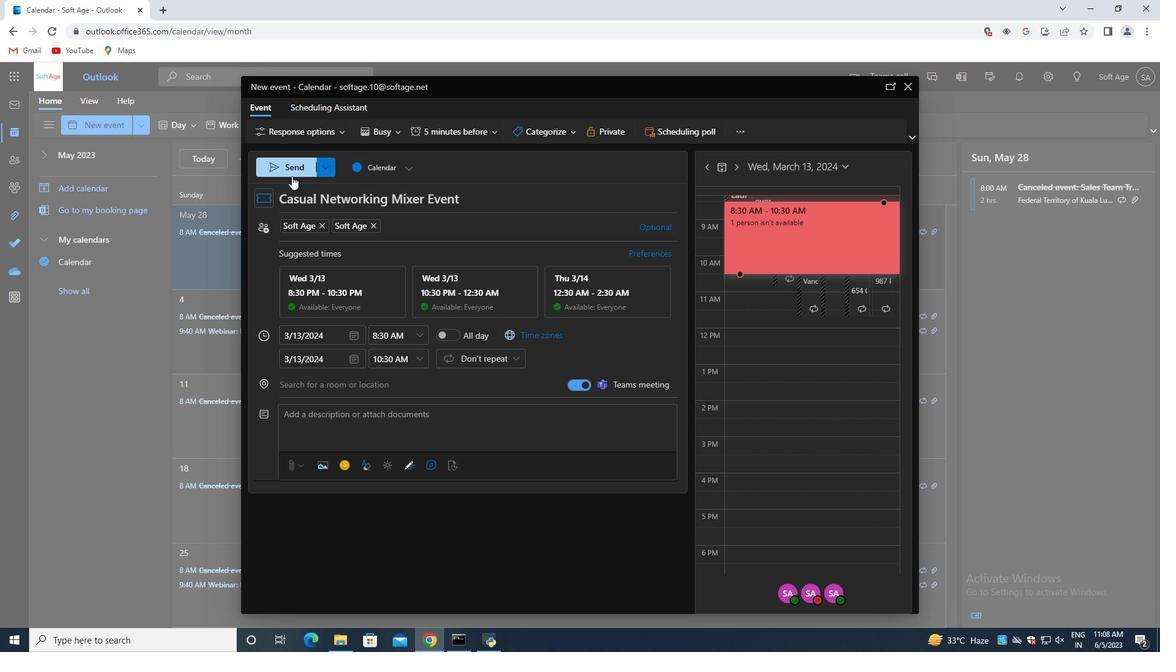 
Action: Mouse pressed left at (291, 169)
Screenshot: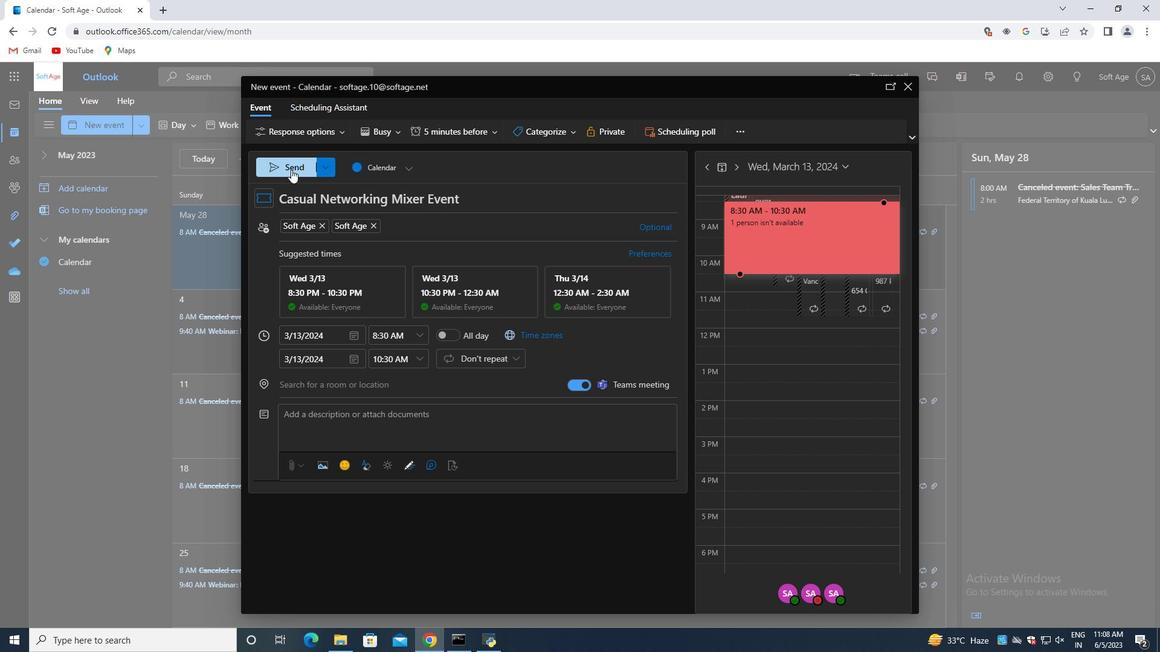 
